 Task: Add a dependency to the task Upgrade software to the latest version to resolve security vulnerabilities , the existing task  Develop a new customer relationship management (CRM) system in the project AgileAura
Action: Mouse moved to (622, 474)
Screenshot: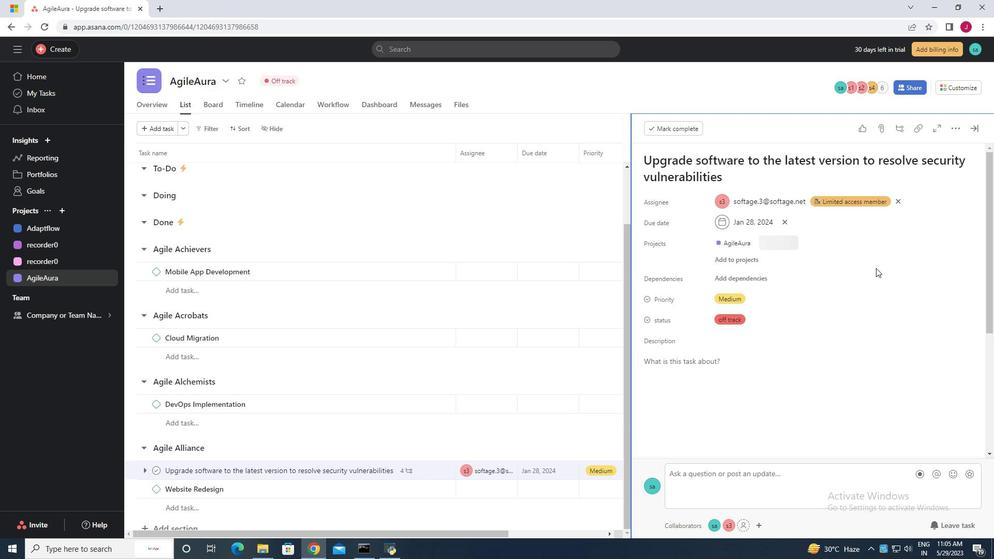 
Action: Mouse pressed left at (622, 474)
Screenshot: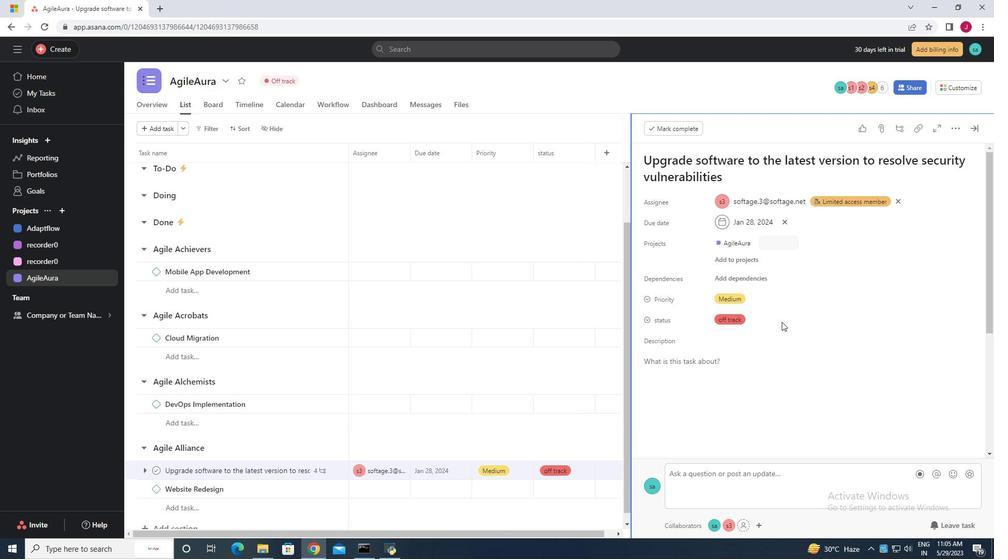 
Action: Mouse moved to (536, 304)
Screenshot: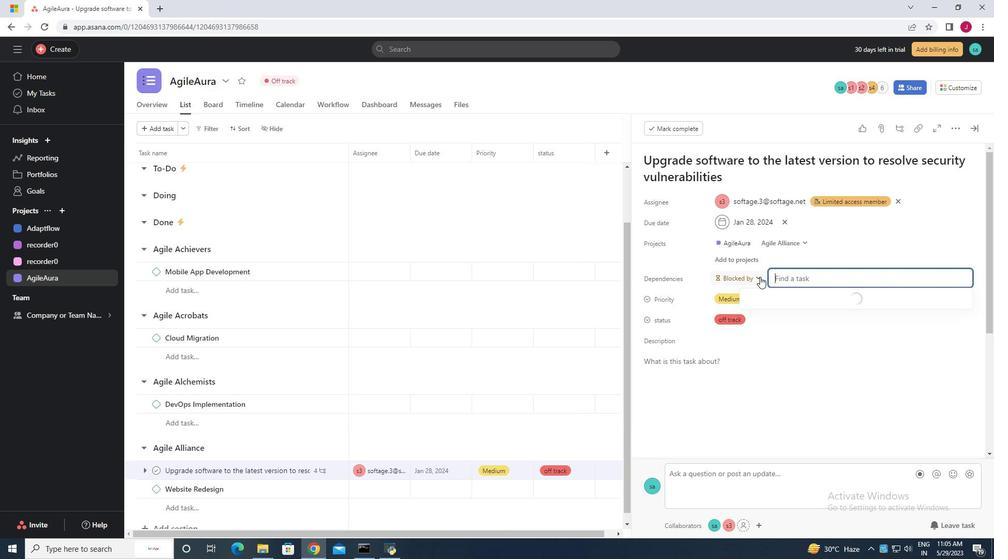 
Action: Mouse pressed left at (536, 304)
Screenshot: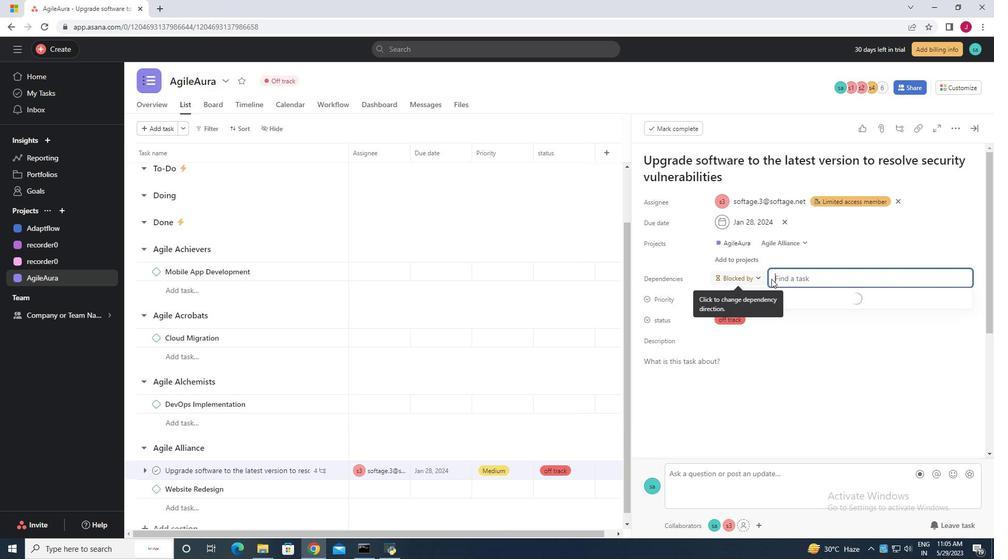 
Action: Mouse moved to (434, 476)
Screenshot: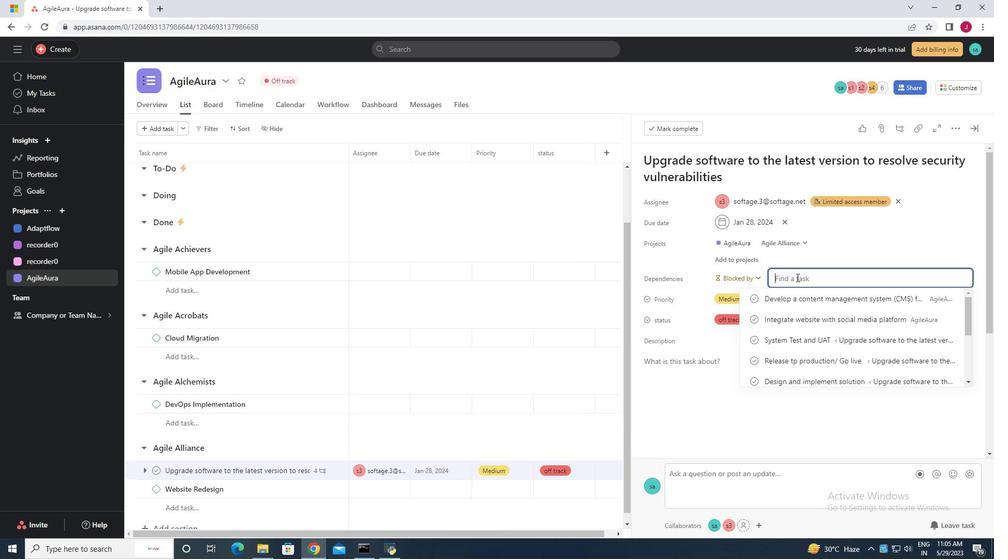 
Action: Mouse pressed left at (434, 476)
Screenshot: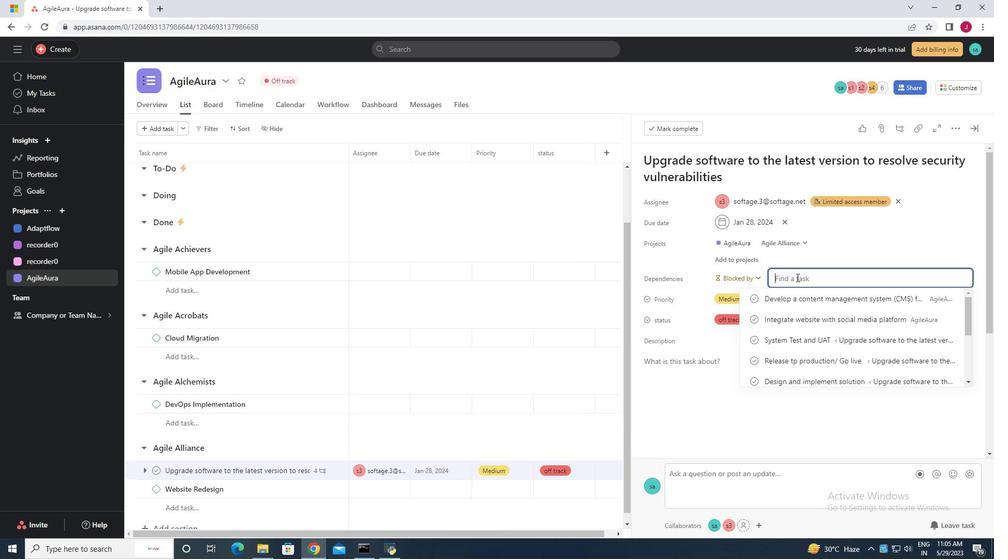 
Action: Mouse moved to (756, 279)
Screenshot: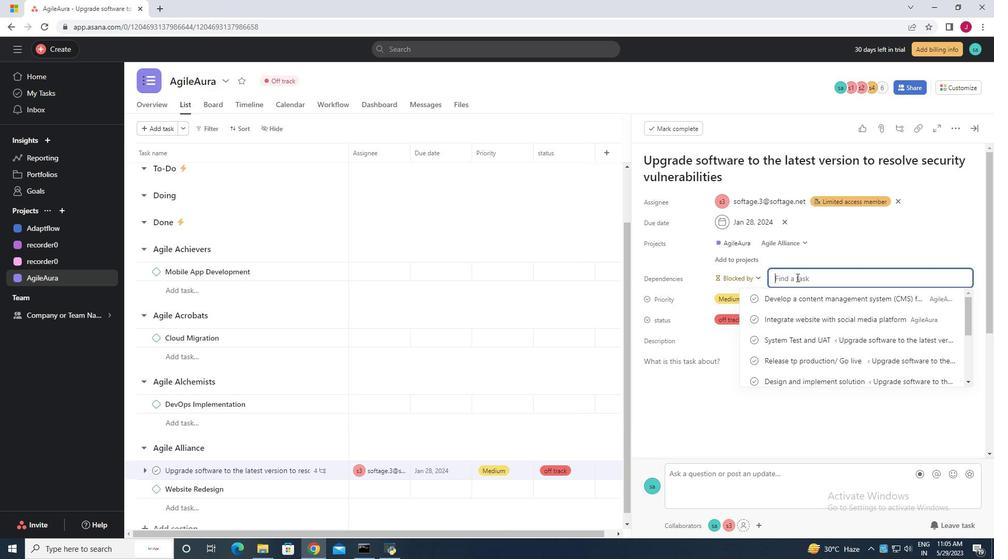 
Action: Mouse pressed left at (756, 279)
Screenshot: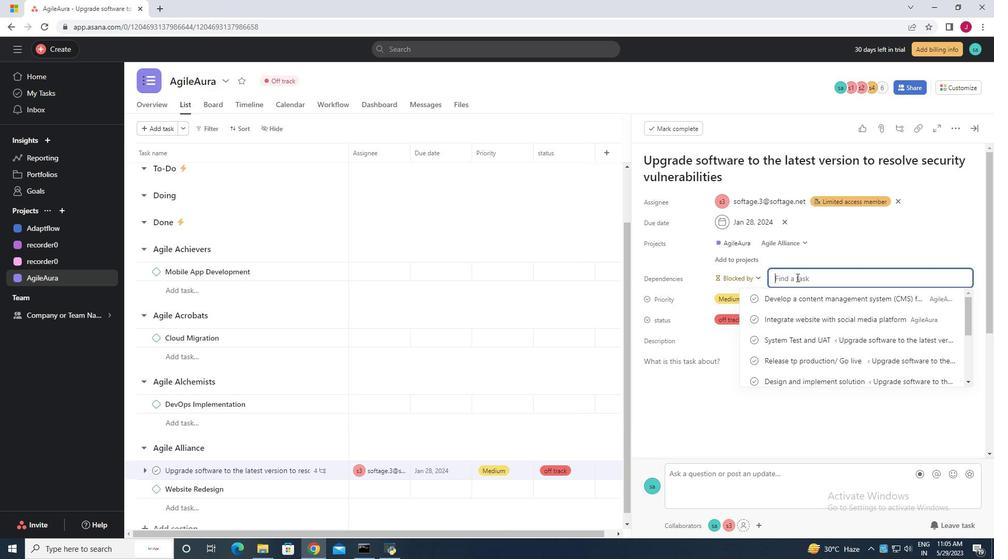 
Action: Mouse moved to (807, 366)
Screenshot: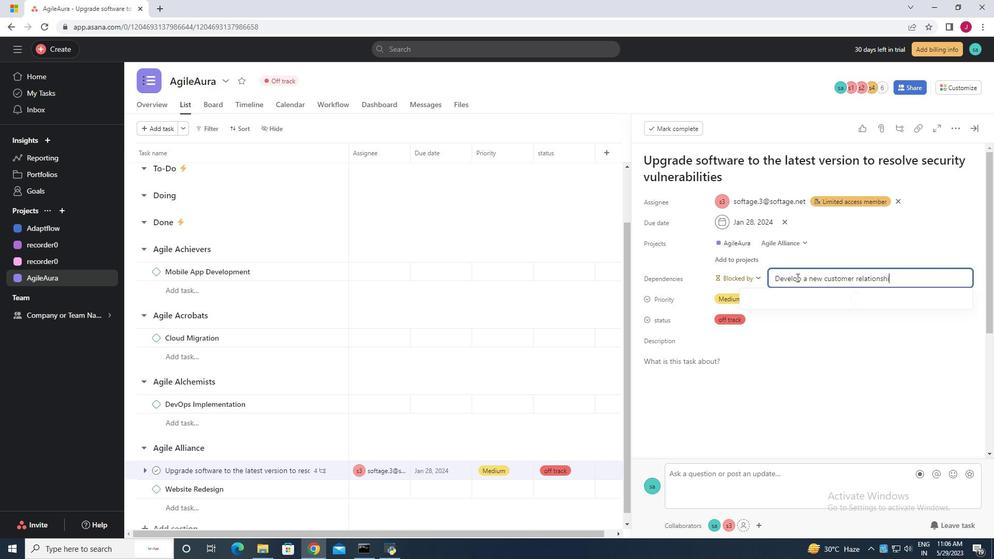
Action: Mouse scrolled (807, 365) with delta (0, 0)
Screenshot: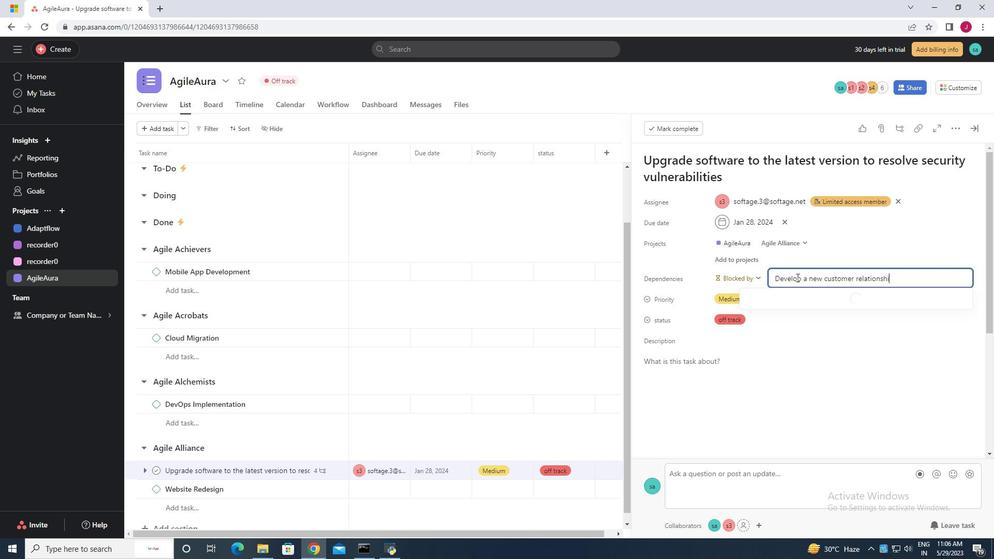 
Action: Mouse scrolled (807, 365) with delta (0, 0)
Screenshot: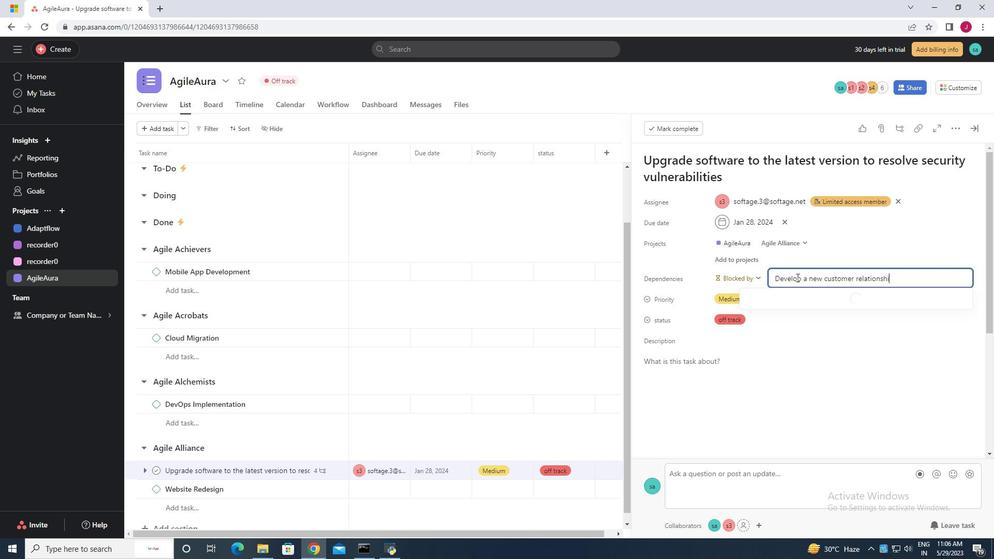 
Action: Mouse scrolled (807, 365) with delta (0, 0)
Screenshot: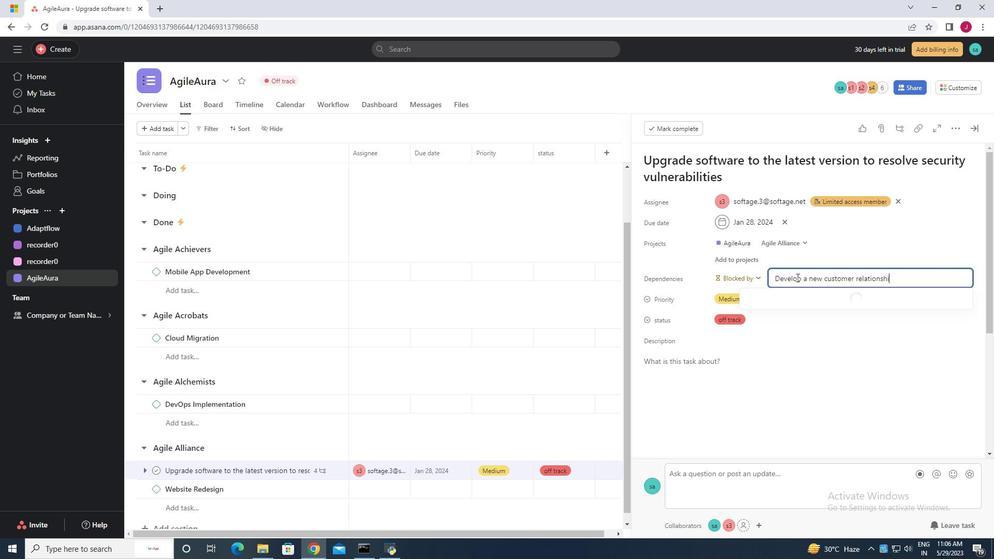 
Action: Mouse moved to (804, 355)
Screenshot: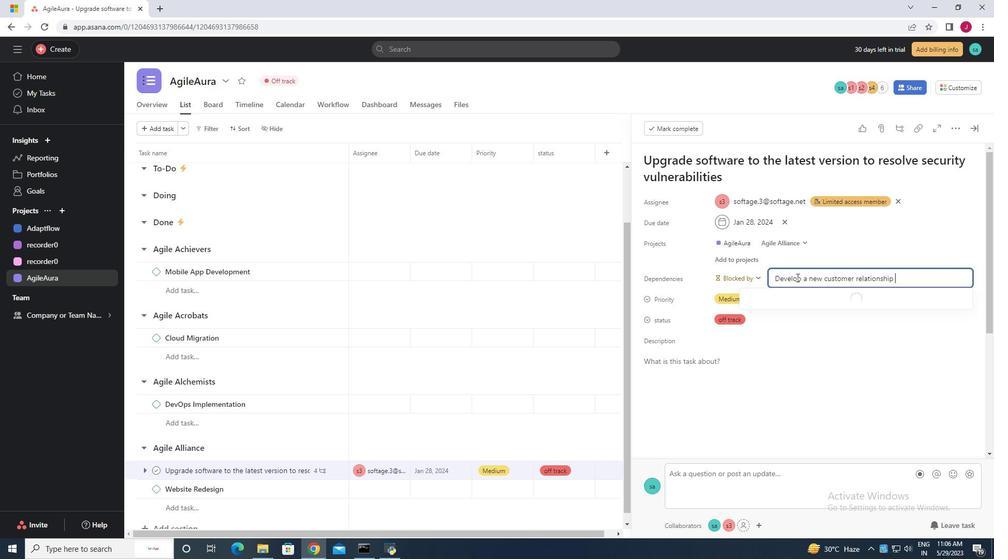 
Action: Mouse scrolled (804, 355) with delta (0, 0)
Screenshot: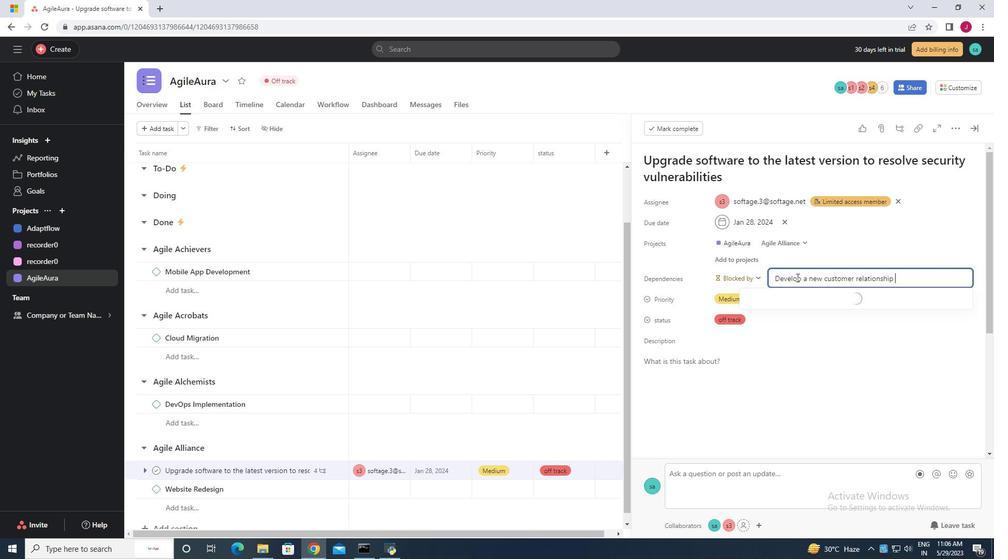 
Action: Mouse scrolled (804, 355) with delta (0, 0)
Screenshot: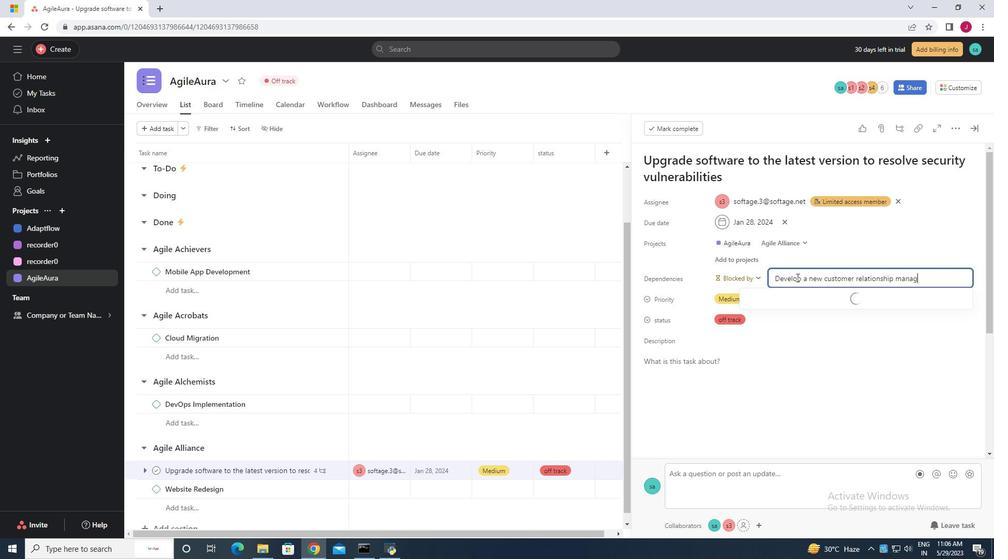 
Action: Mouse scrolled (804, 355) with delta (0, 0)
Screenshot: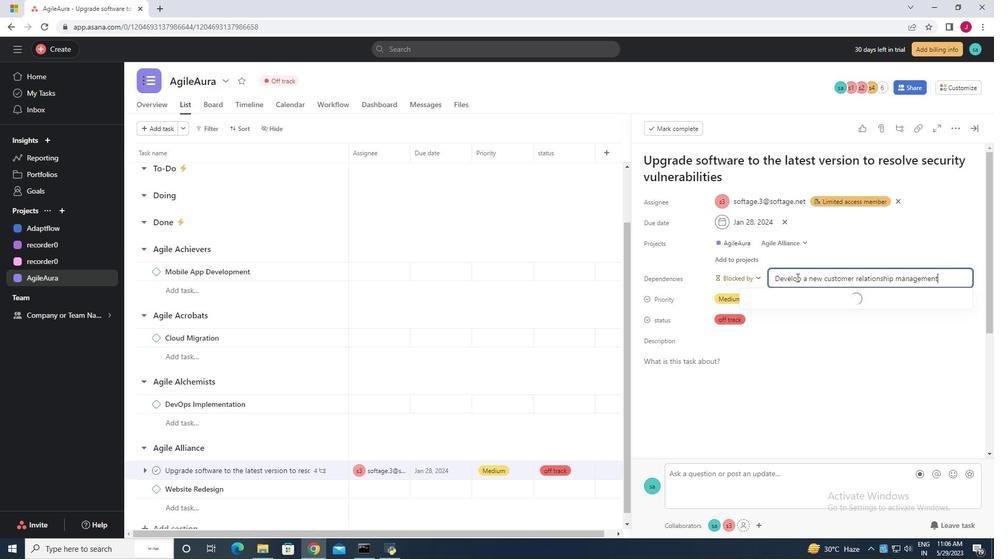 
Action: Mouse scrolled (804, 355) with delta (0, 0)
Screenshot: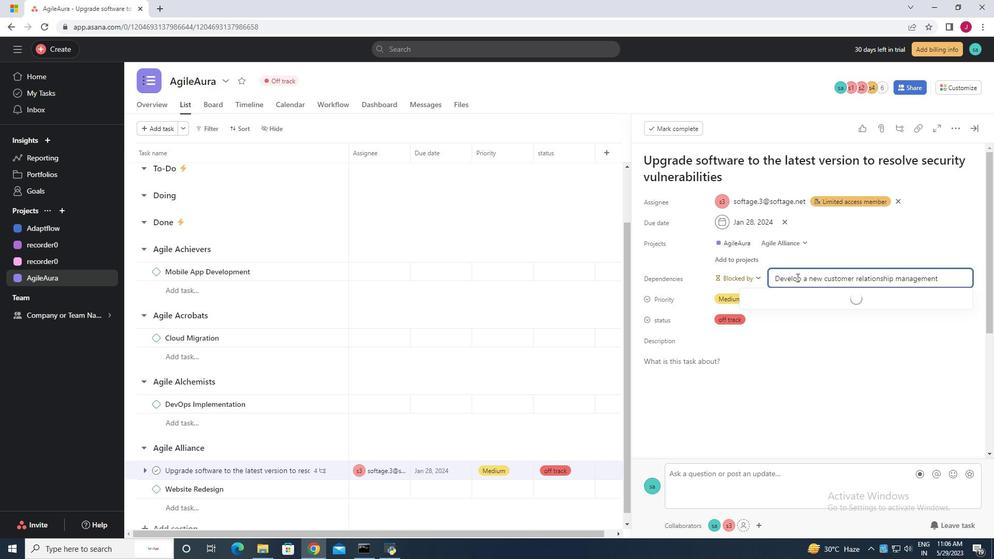 
Action: Mouse scrolled (804, 355) with delta (0, 0)
Screenshot: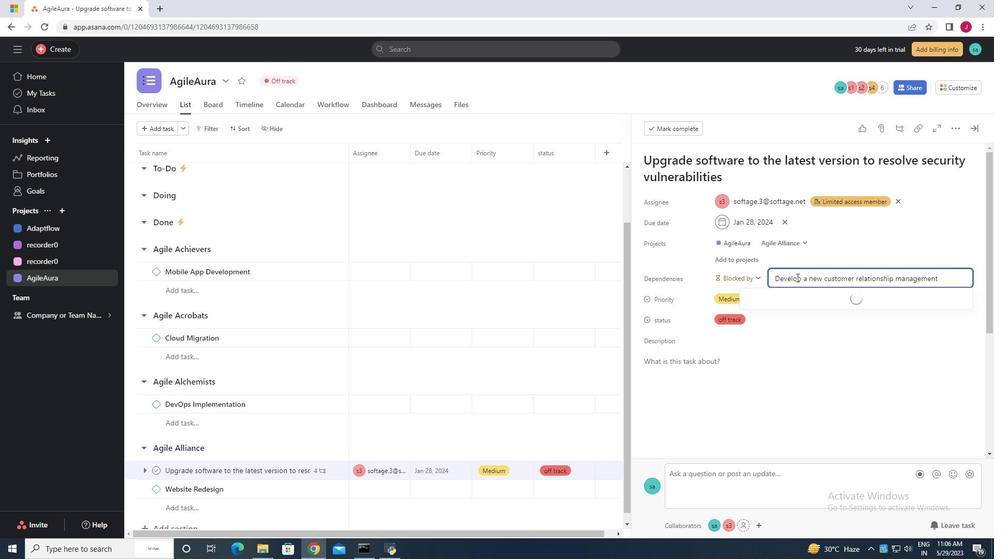 
Action: Mouse scrolled (804, 354) with delta (0, 0)
Screenshot: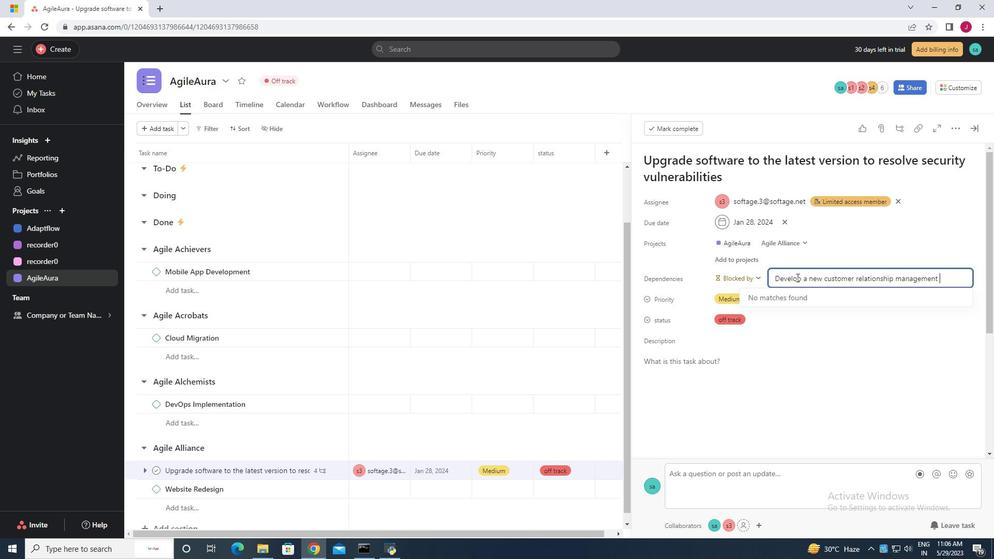 
Action: Mouse scrolled (804, 354) with delta (0, 0)
Screenshot: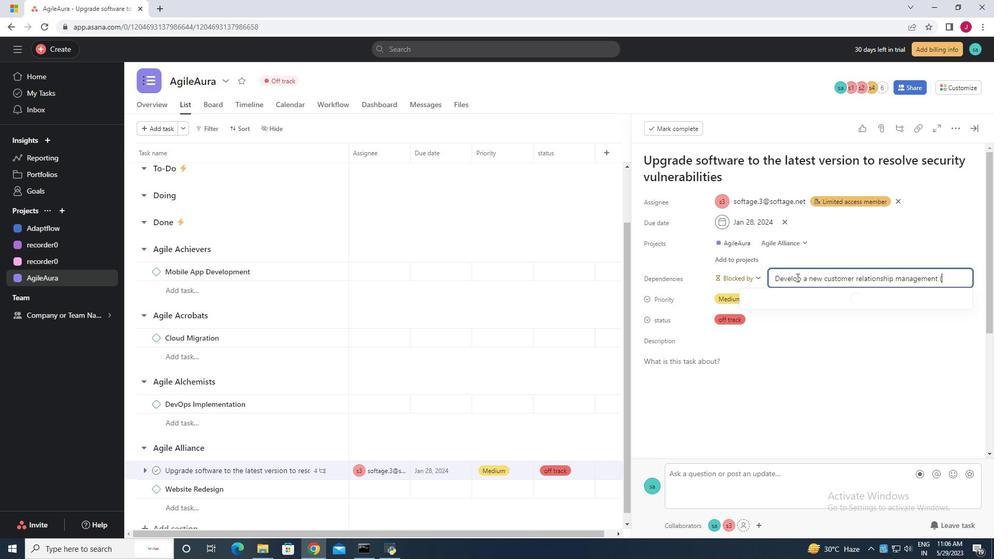 
Action: Mouse scrolled (804, 354) with delta (0, 0)
Screenshot: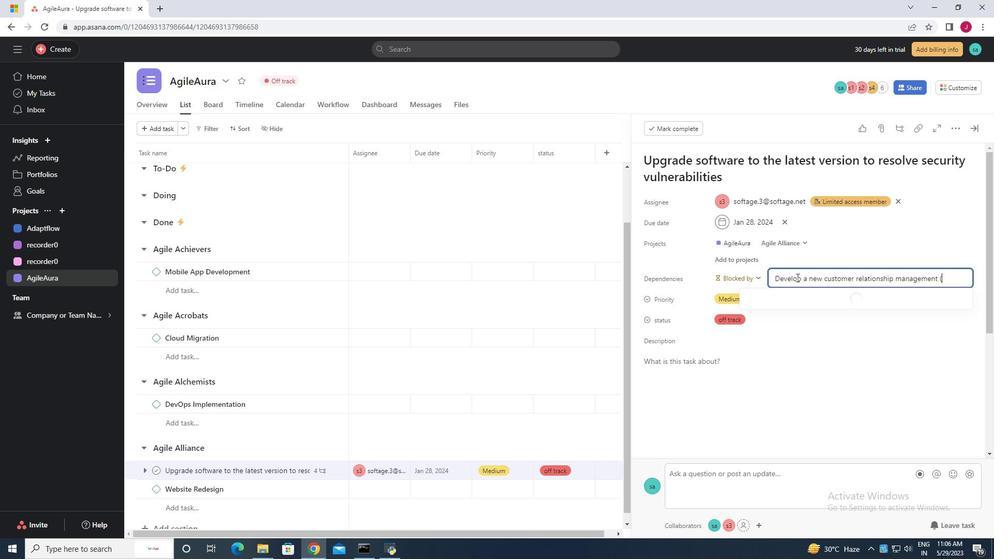 
Action: Mouse scrolled (804, 354) with delta (0, 0)
Screenshot: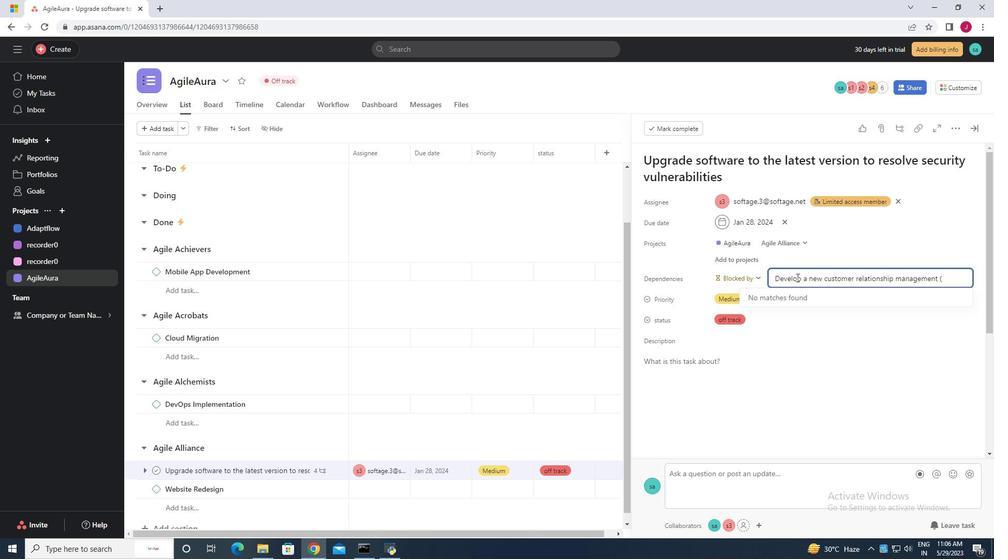 
Action: Mouse scrolled (804, 354) with delta (0, 0)
Screenshot: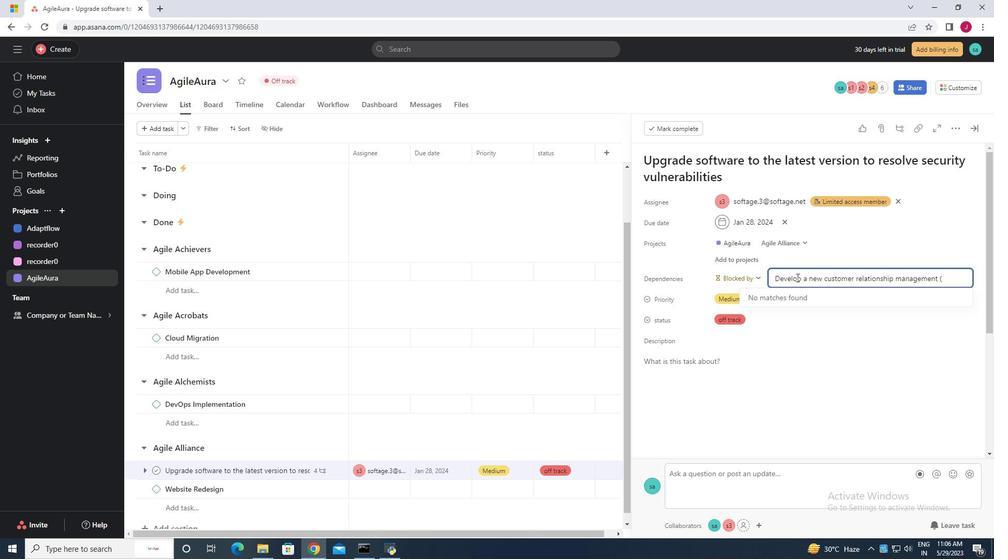 
Action: Mouse scrolled (804, 354) with delta (0, 0)
Screenshot: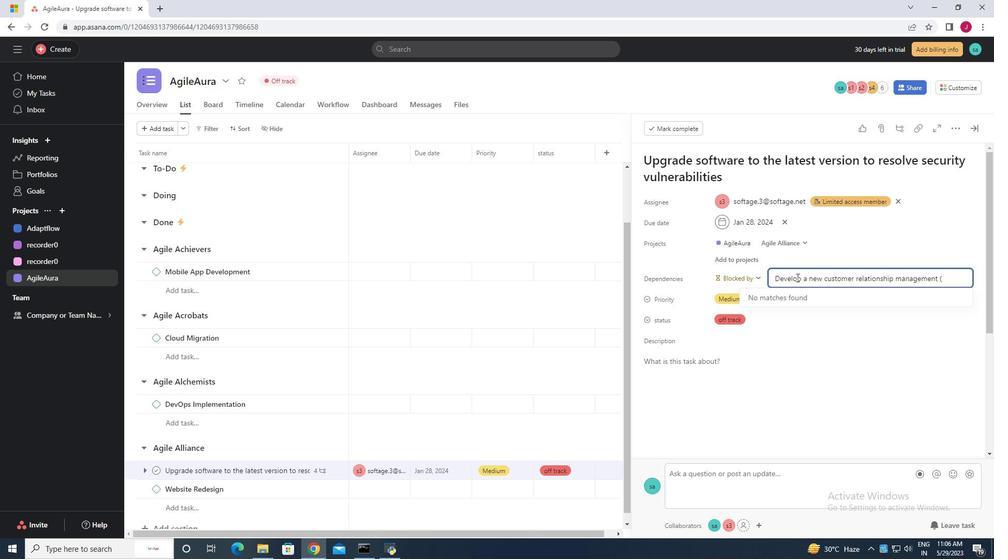 
Action: Mouse scrolled (804, 355) with delta (0, 0)
Screenshot: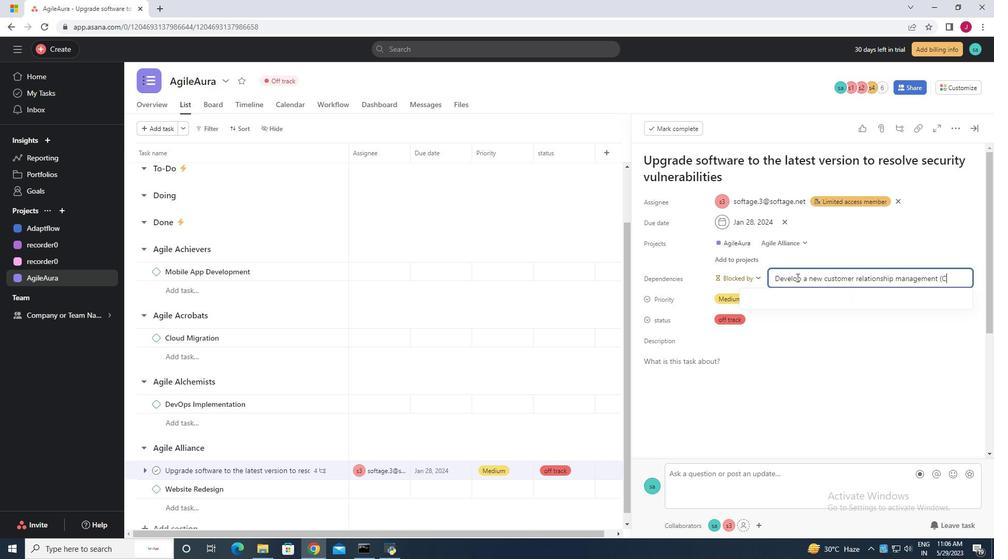 
Action: Mouse scrolled (804, 355) with delta (0, 0)
Screenshot: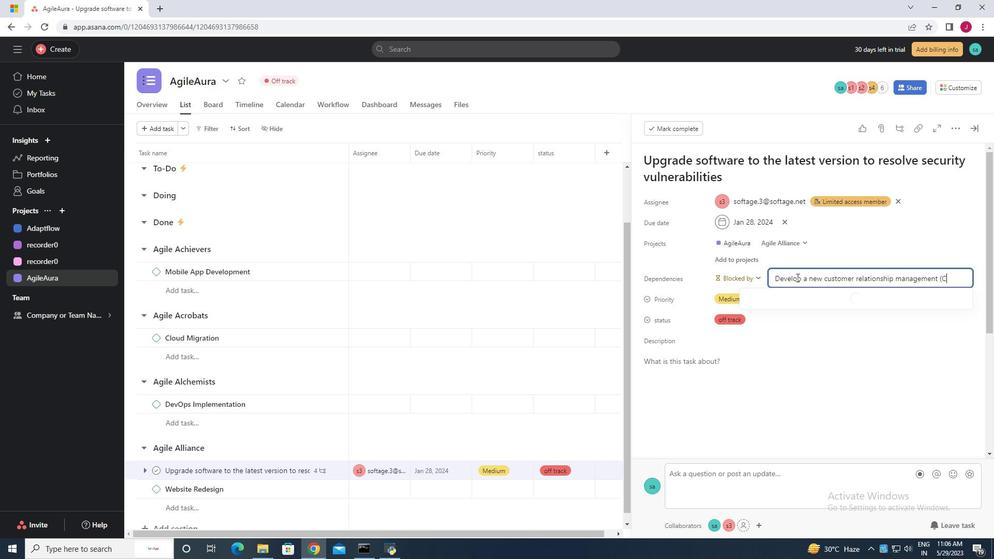 
Action: Mouse scrolled (804, 355) with delta (0, 0)
Screenshot: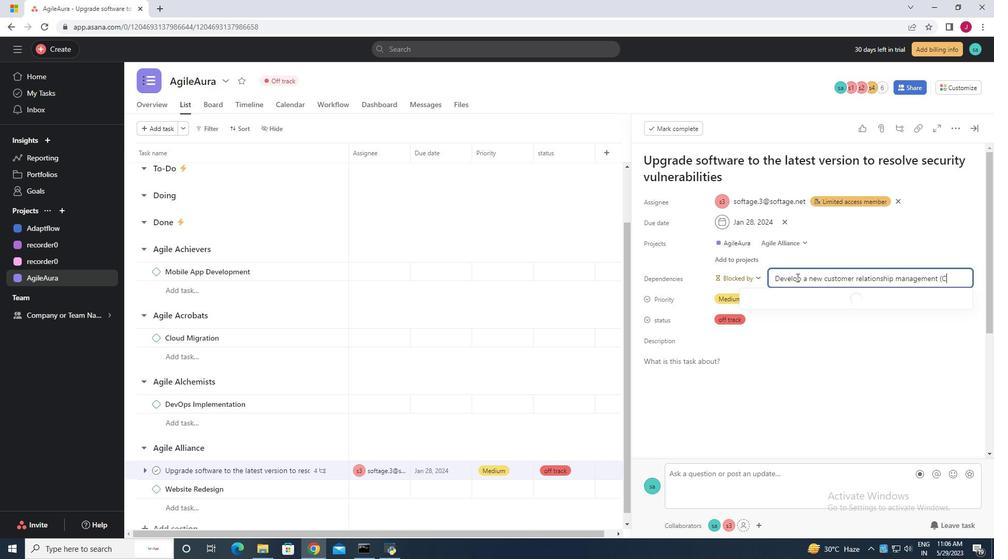 
Action: Mouse scrolled (804, 355) with delta (0, 0)
Screenshot: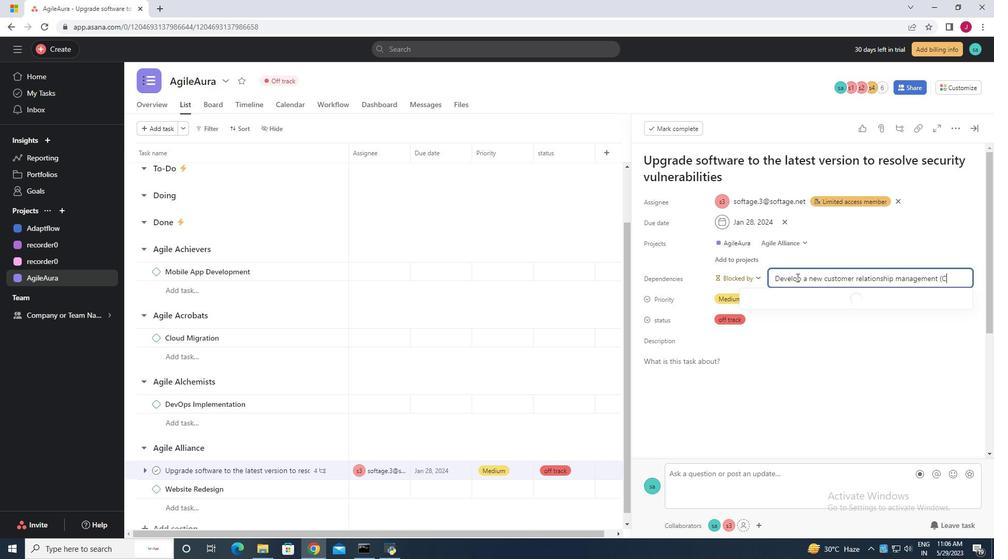 
Action: Mouse scrolled (804, 355) with delta (0, 0)
Screenshot: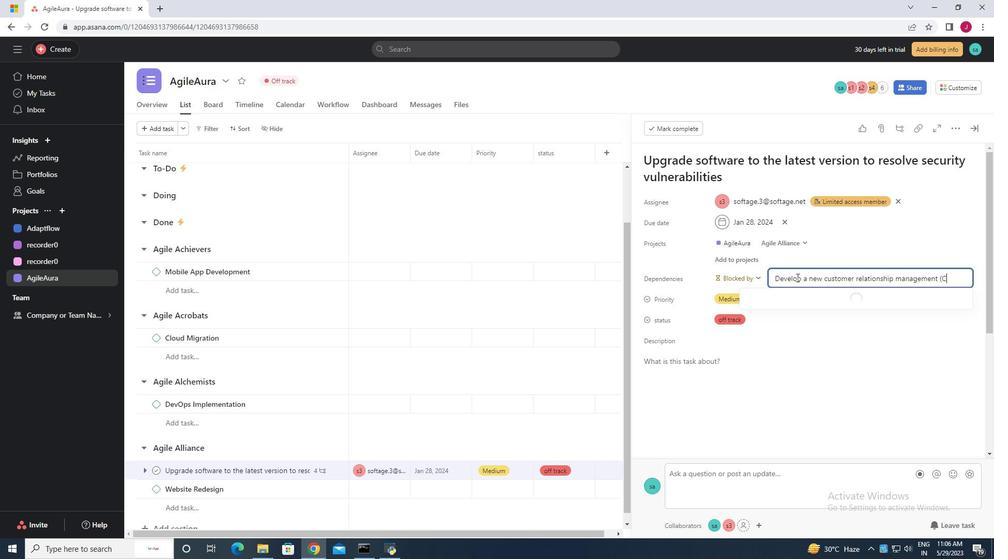
Action: Mouse scrolled (804, 355) with delta (0, 0)
Screenshot: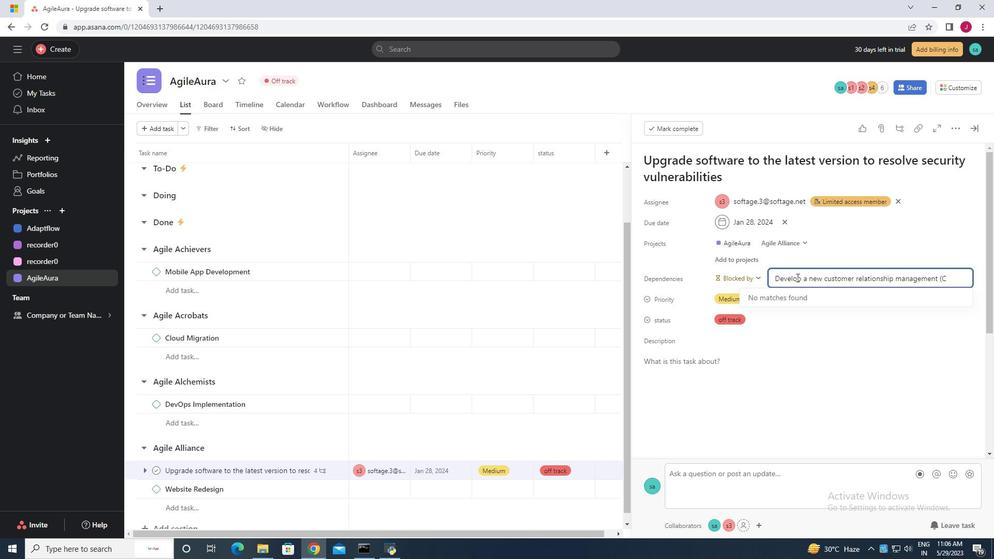 
Action: Mouse scrolled (804, 355) with delta (0, 0)
Screenshot: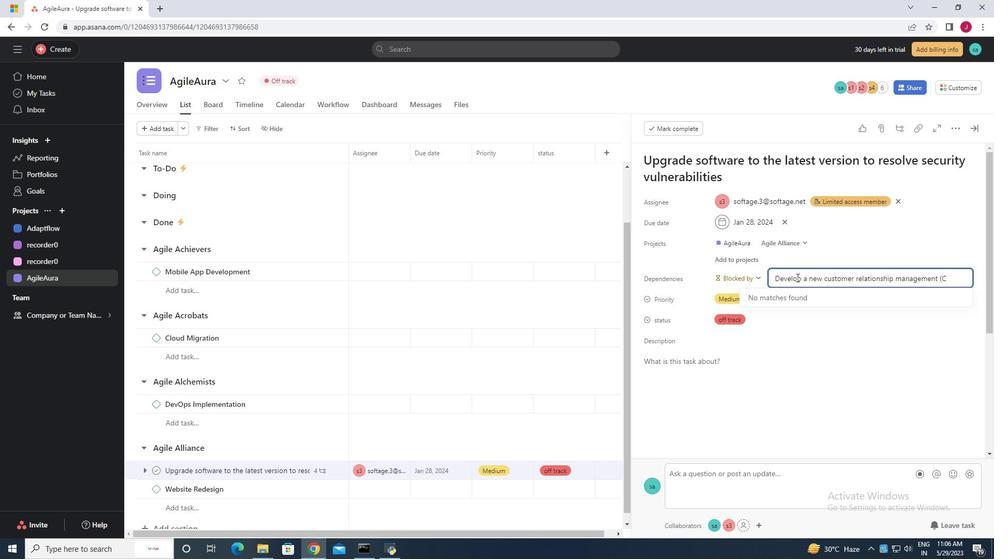 
Action: Mouse scrolled (804, 355) with delta (0, 0)
Screenshot: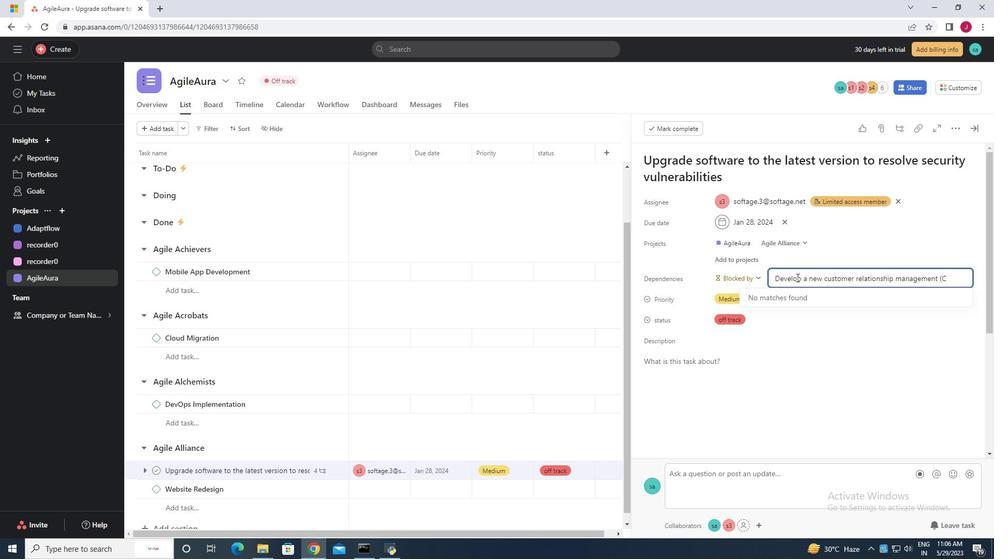 
Action: Mouse scrolled (804, 355) with delta (0, 0)
Screenshot: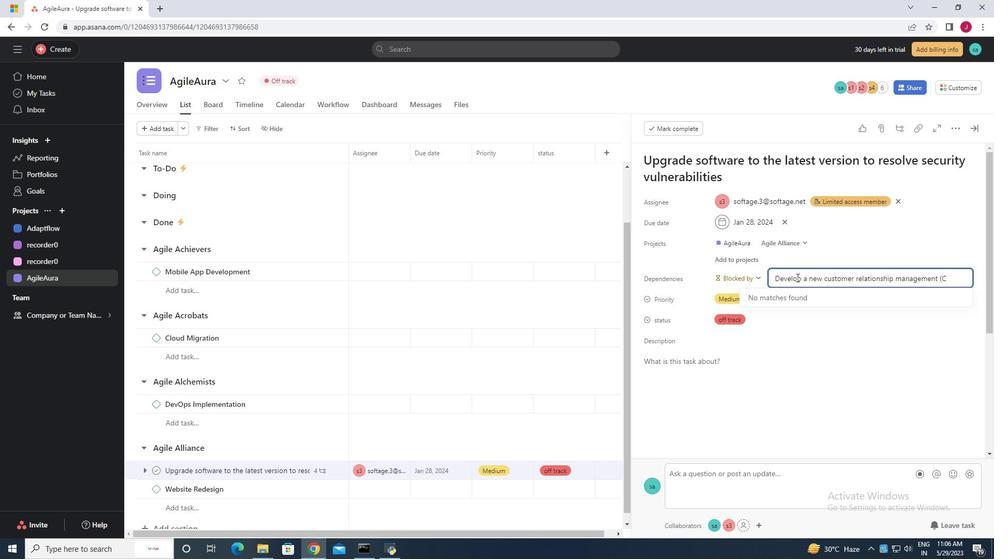 
Action: Mouse moved to (839, 330)
Screenshot: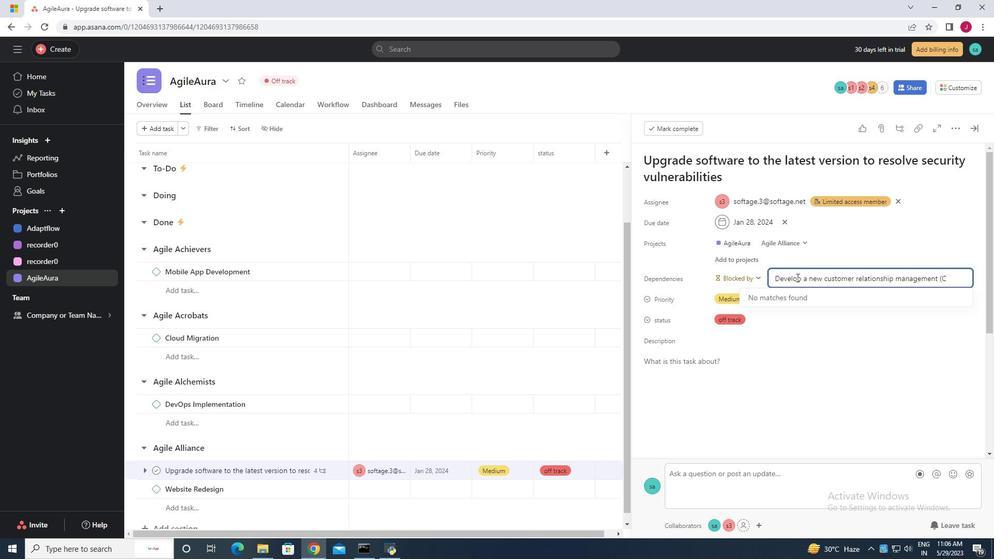
Action: Mouse scrolled (839, 331) with delta (0, 0)
Screenshot: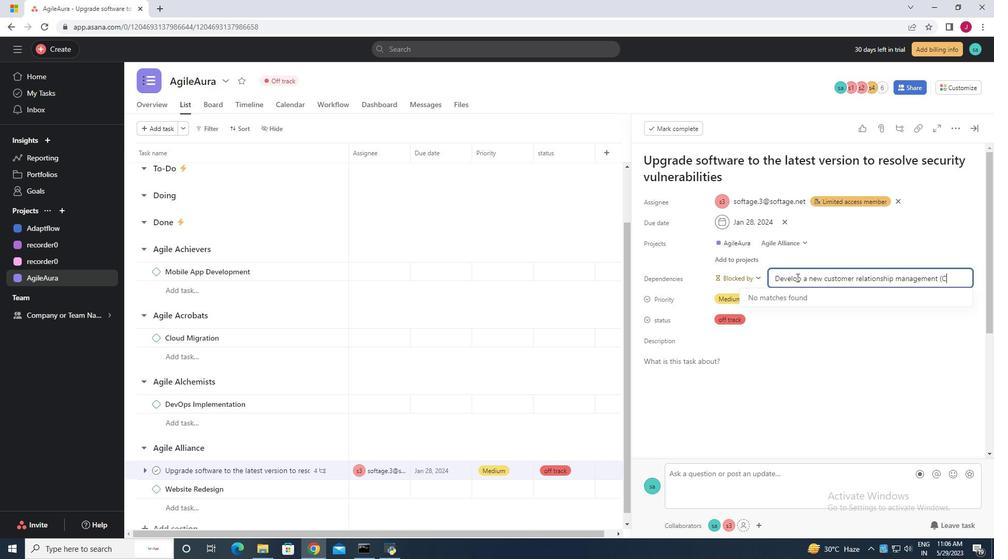 
Action: Mouse moved to (569, 220)
Screenshot: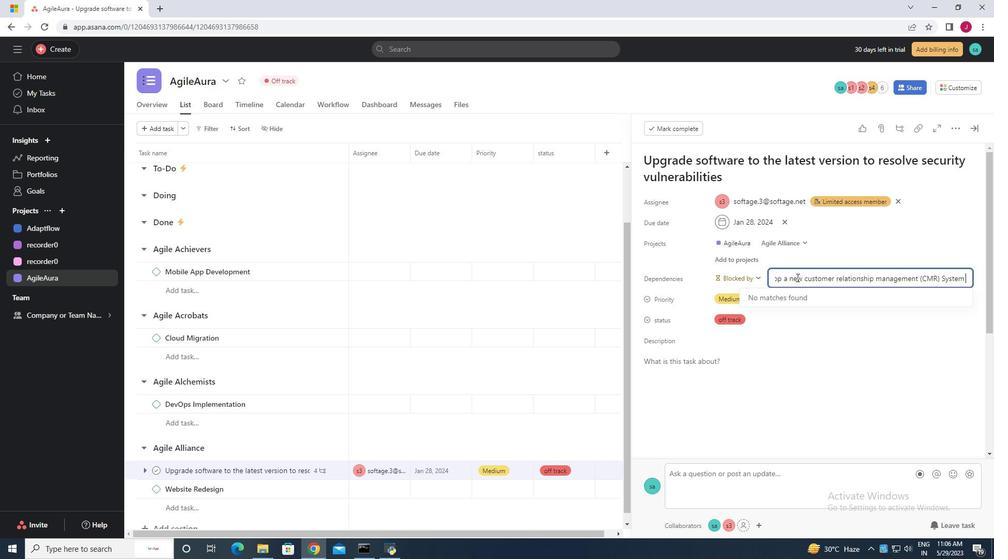 
Action: Mouse pressed left at (569, 220)
Screenshot: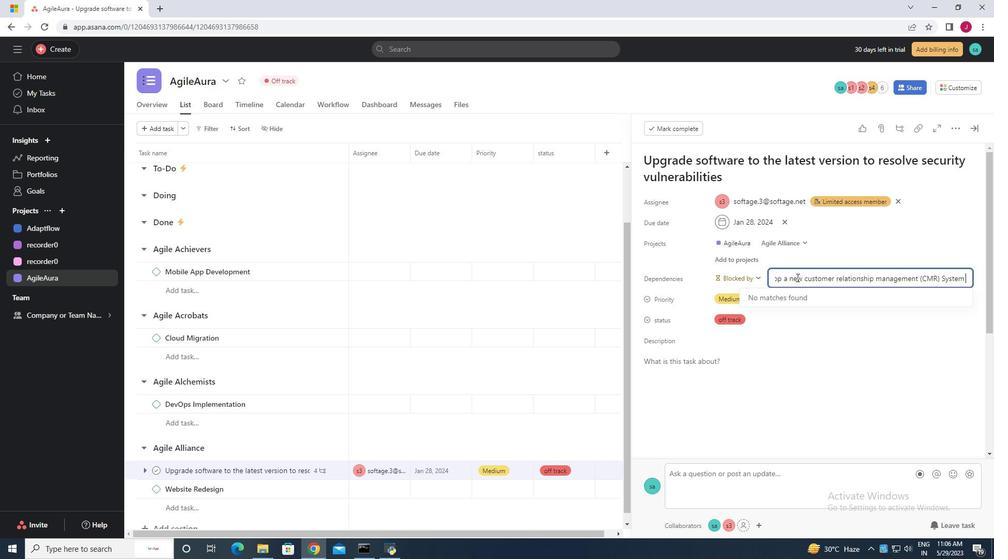 
Action: Mouse moved to (327, 402)
Screenshot: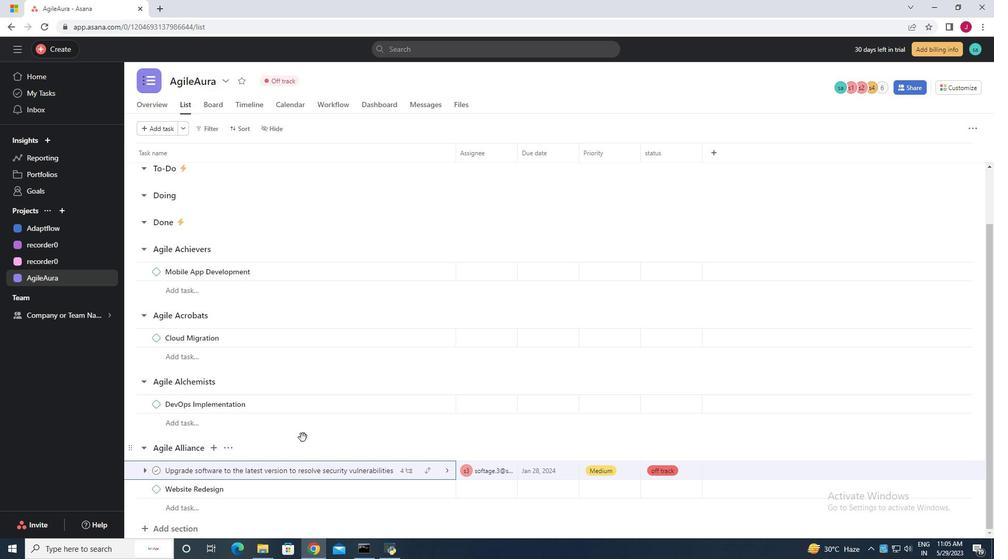 
Action: Mouse scrolled (327, 401) with delta (0, 0)
Screenshot: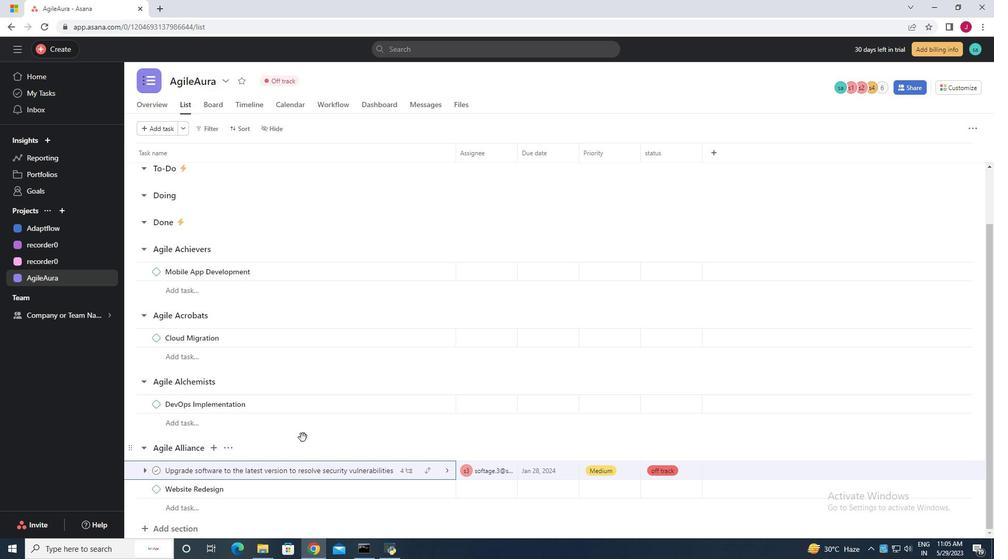 
Action: Mouse moved to (327, 401)
Screenshot: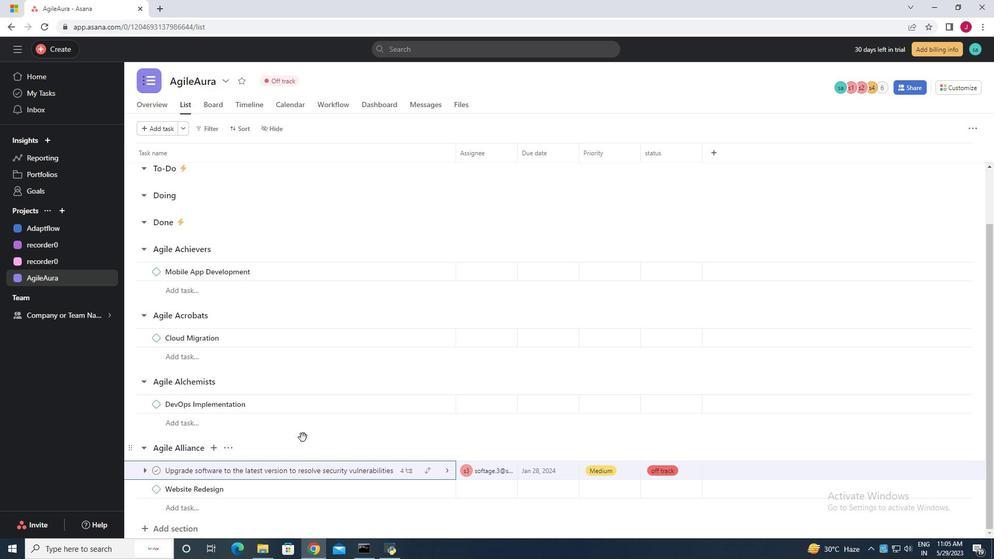 
Action: Mouse scrolled (327, 400) with delta (0, 0)
Screenshot: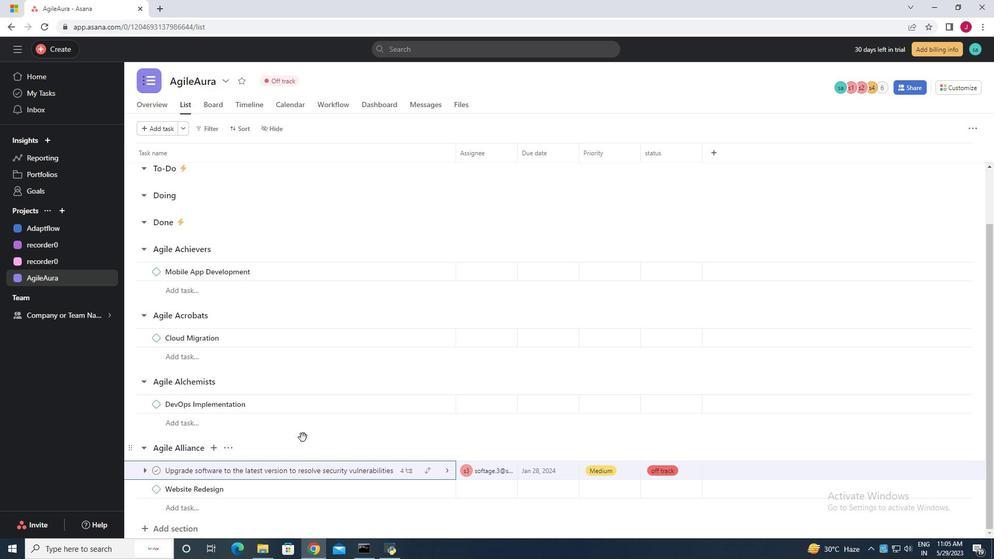 
Action: Mouse scrolled (327, 400) with delta (0, 0)
Screenshot: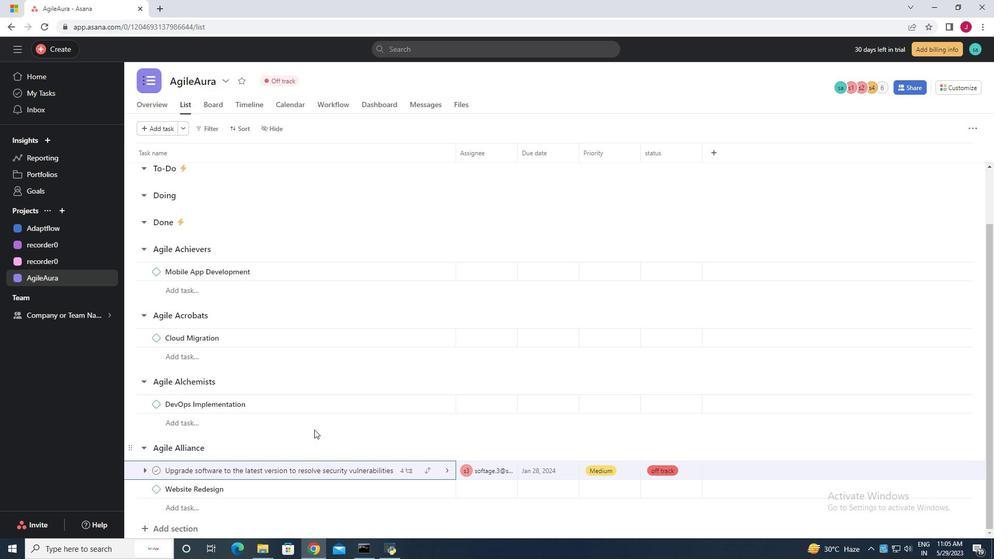 
Action: Mouse scrolled (327, 400) with delta (0, 0)
Screenshot: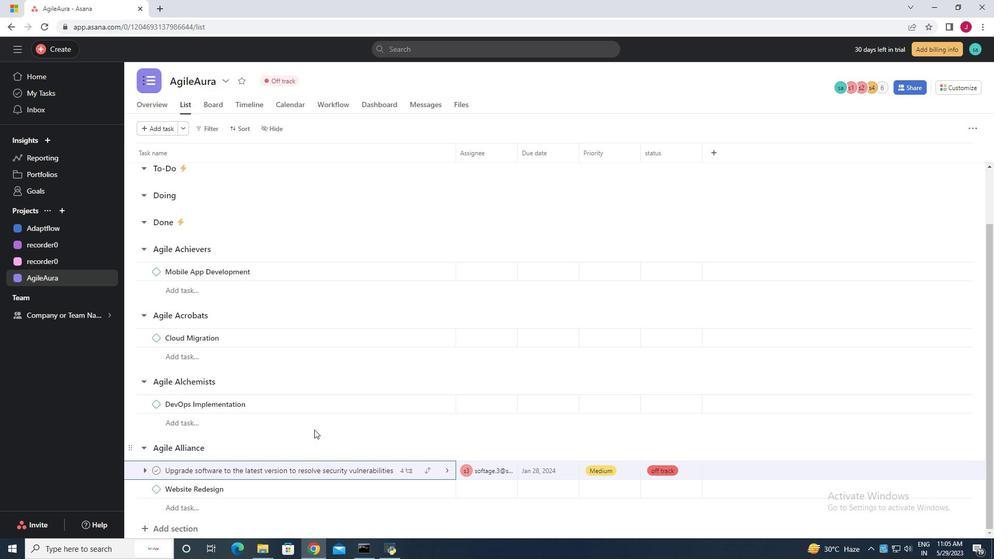 
Action: Mouse moved to (327, 400)
Screenshot: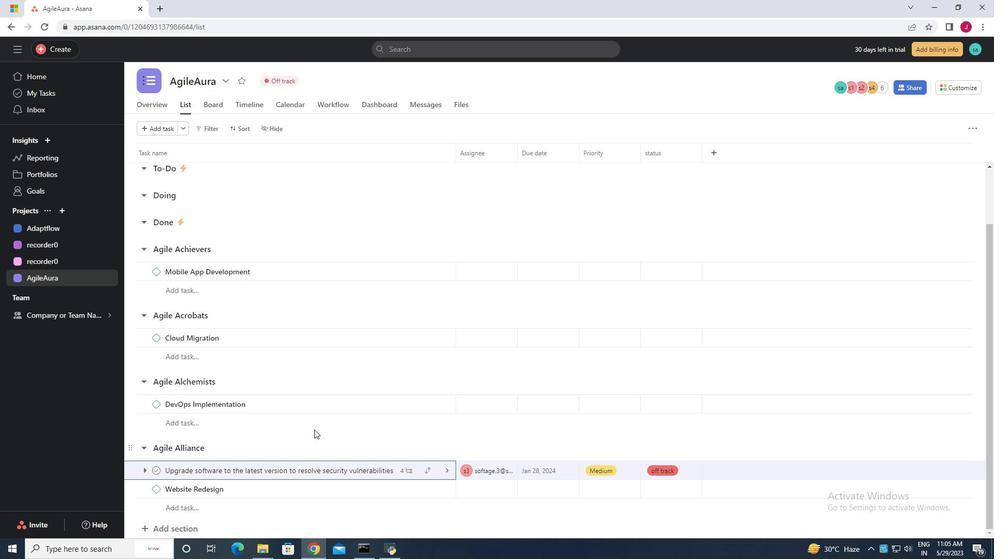
Action: Mouse scrolled (327, 400) with delta (0, 0)
Screenshot: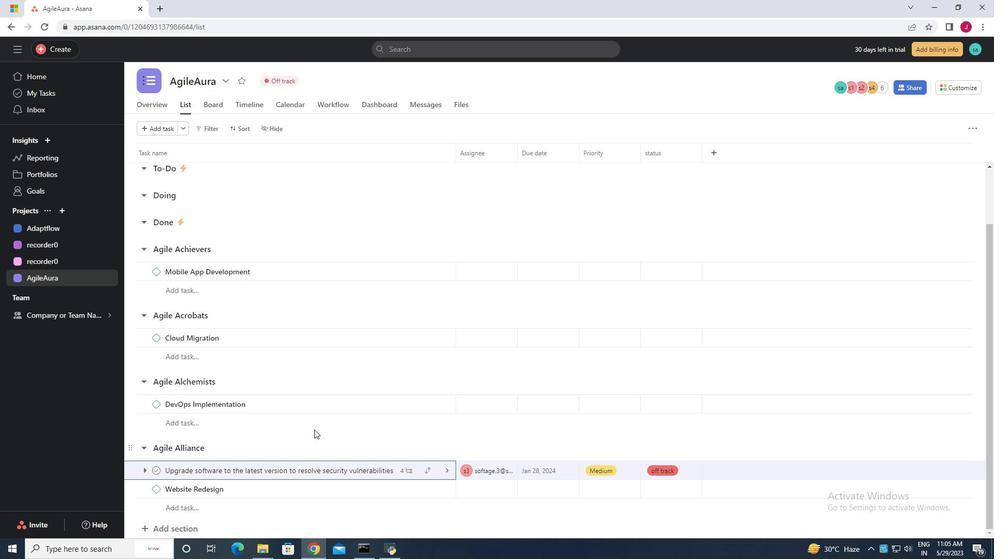 
Action: Mouse moved to (435, 472)
Screenshot: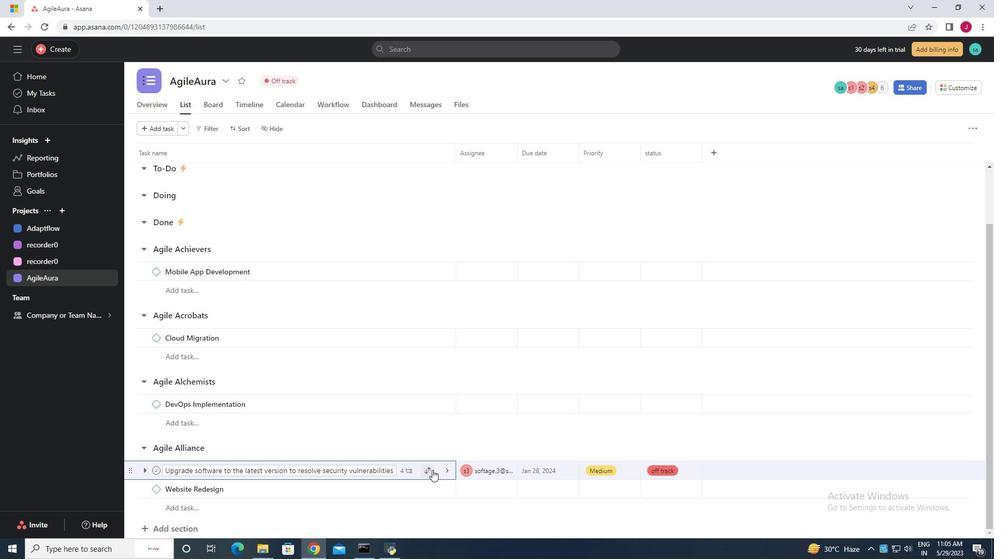 
Action: Mouse pressed left at (435, 472)
Screenshot: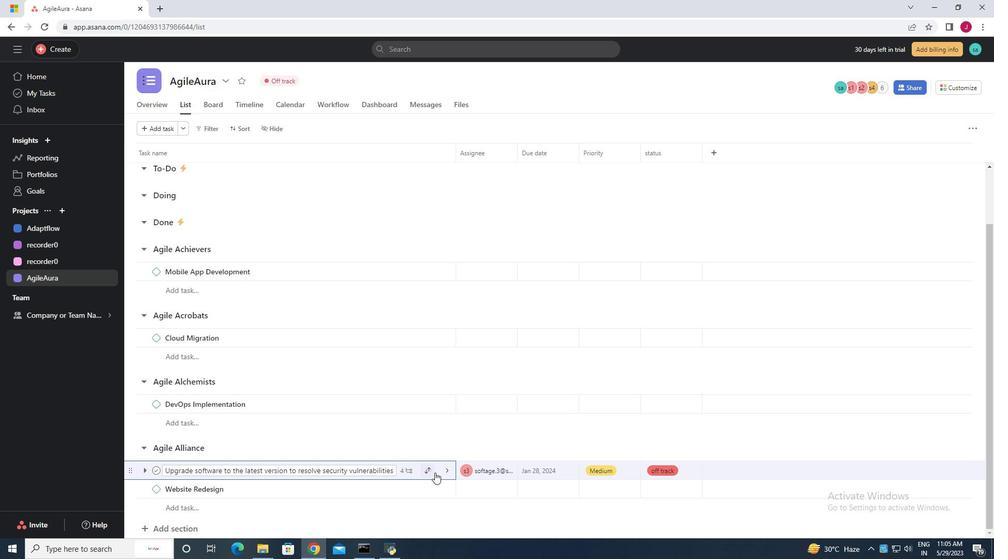 
Action: Mouse moved to (760, 277)
Screenshot: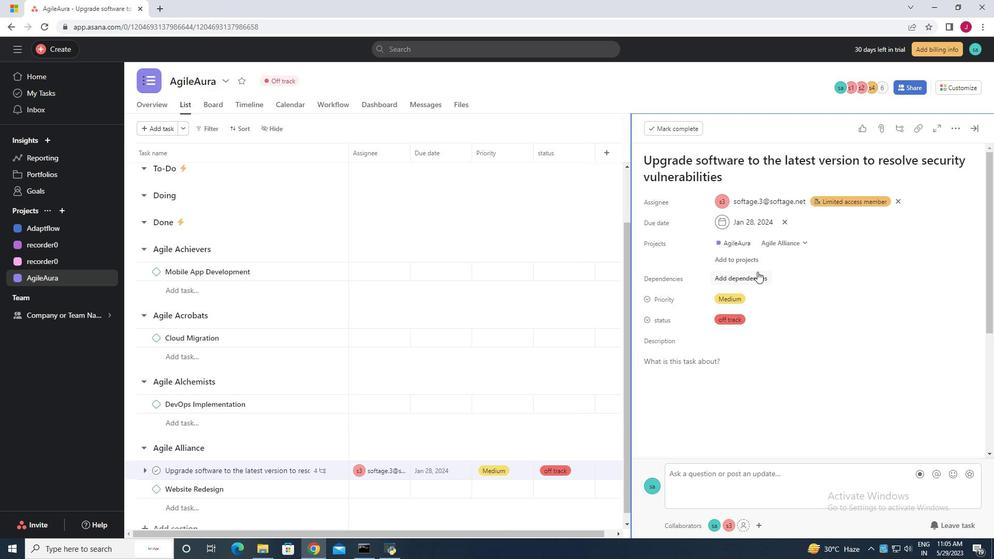 
Action: Mouse pressed left at (760, 277)
Screenshot: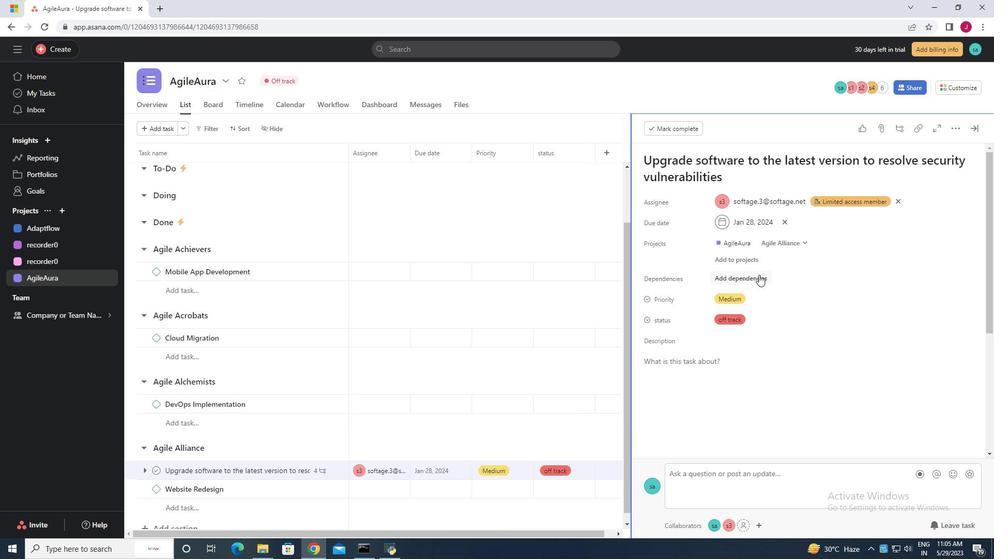 
Action: Mouse moved to (796, 277)
Screenshot: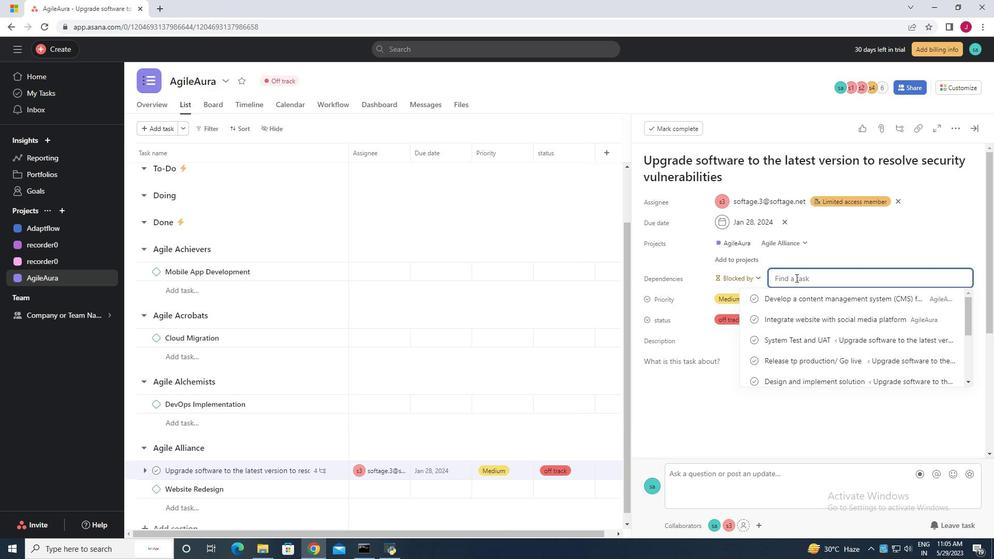 
Action: Key pressed <Key.caps_lock>D<Key.caps_lock>evelop<Key.space>a<Key.space>new<Key.space>customer<Key.space>relationship<Key.space>management<Key.space><Key.shift_r>(<Key.caps_lock>C<Key.caps_lock>mr<Key.backspace><Key.backspace><Key.caps_lock>MR<Key.shift_r><Key.shift_r><Key.shift_r><Key.shift_r><Key.shift_r><Key.shift_r><Key.shift_r><Key.shift_r><Key.shift_r><Key.shift_r>)<Key.space>S<Key.caps_lock>ystem<Key.space><Key.enter><Key.enter><Key.enter><Key.enter><Key.enter>
Screenshot: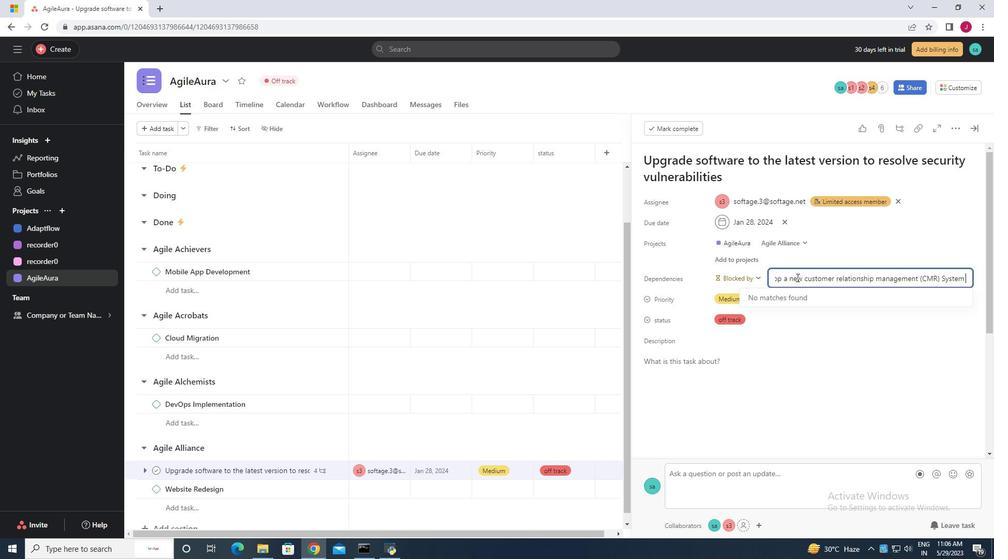
Action: Mouse moved to (862, 354)
Screenshot: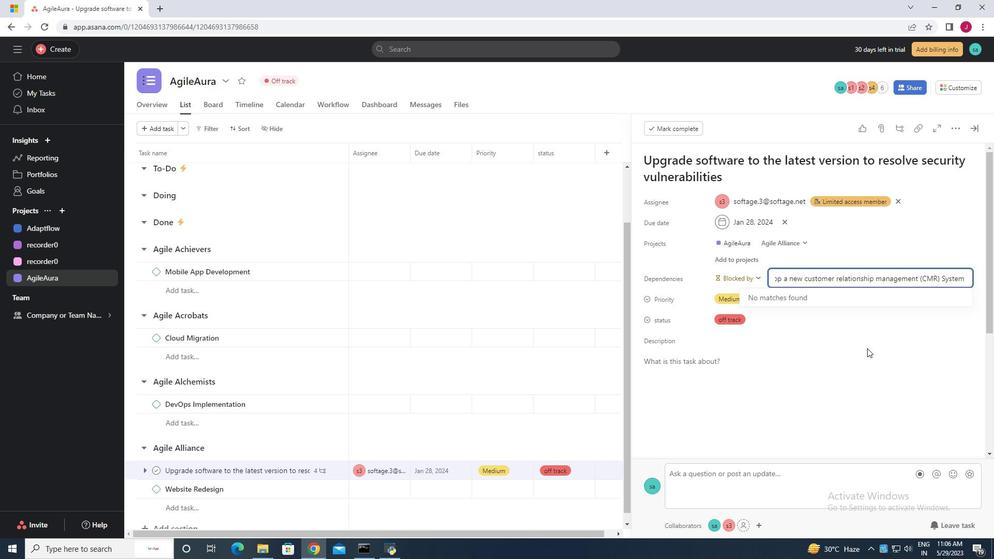 
Action: Mouse scrolled (862, 353) with delta (0, 0)
Screenshot: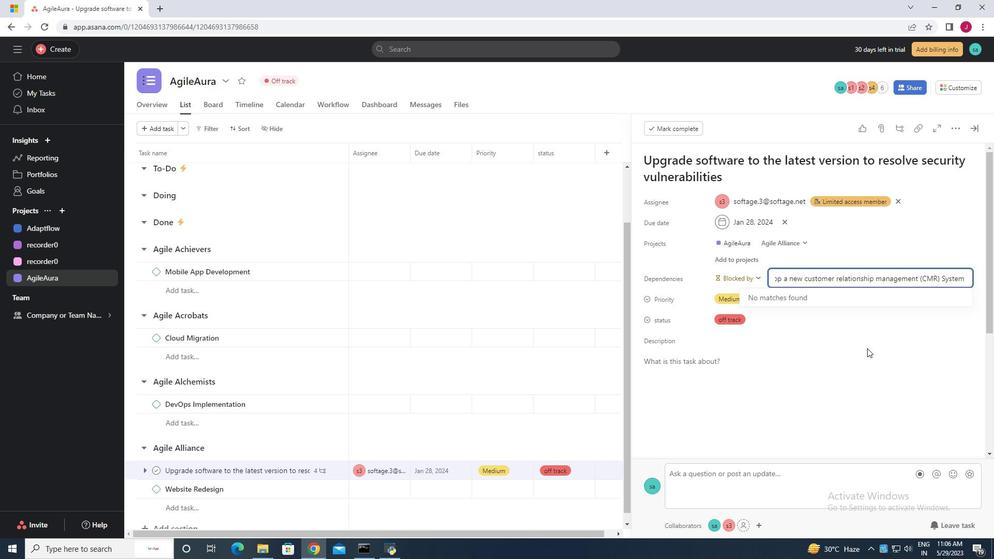 
Action: Mouse moved to (862, 354)
Screenshot: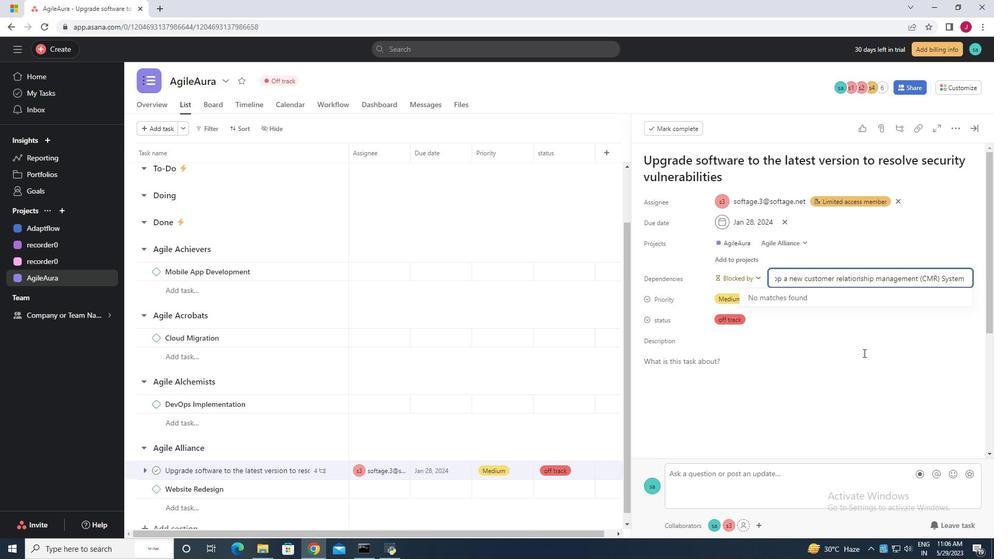 
Action: Mouse scrolled (862, 353) with delta (0, 0)
Screenshot: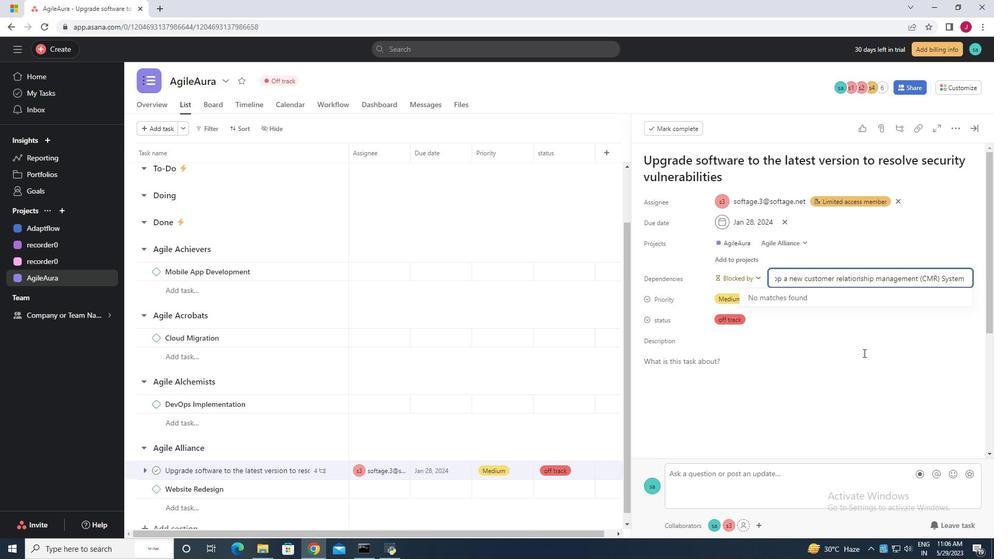 
Action: Mouse scrolled (862, 353) with delta (0, 0)
Screenshot: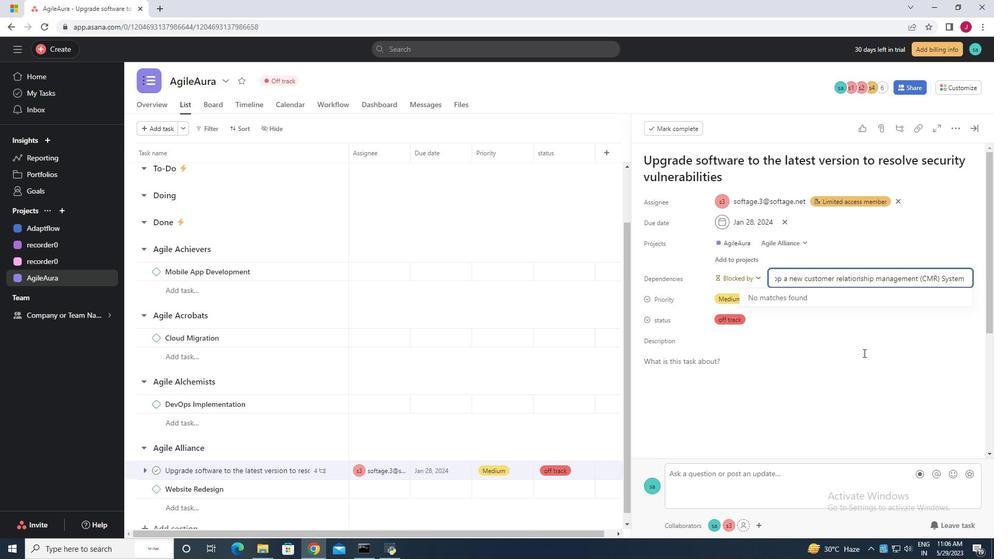 
Action: Mouse scrolled (862, 353) with delta (0, 0)
Screenshot: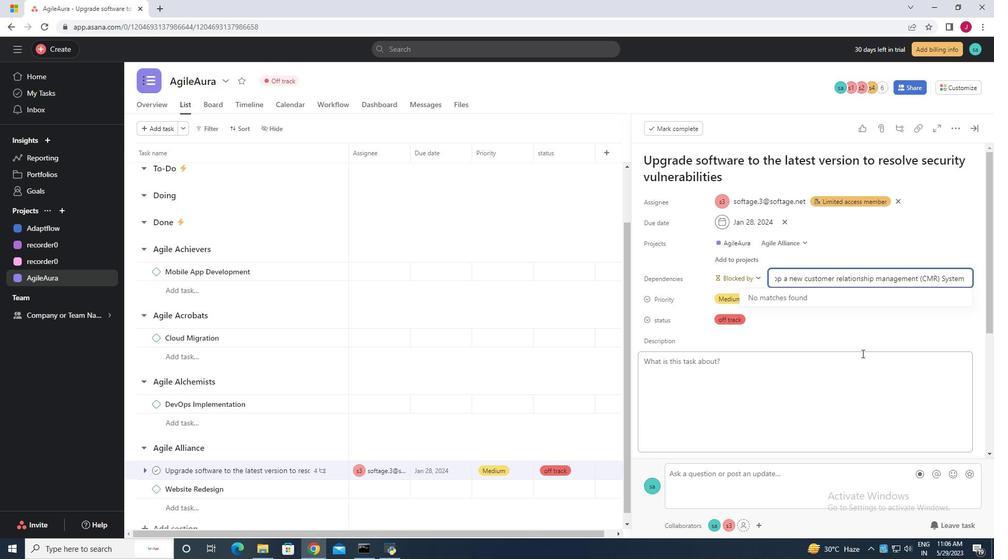 
Action: Mouse scrolled (862, 353) with delta (0, 0)
Screenshot: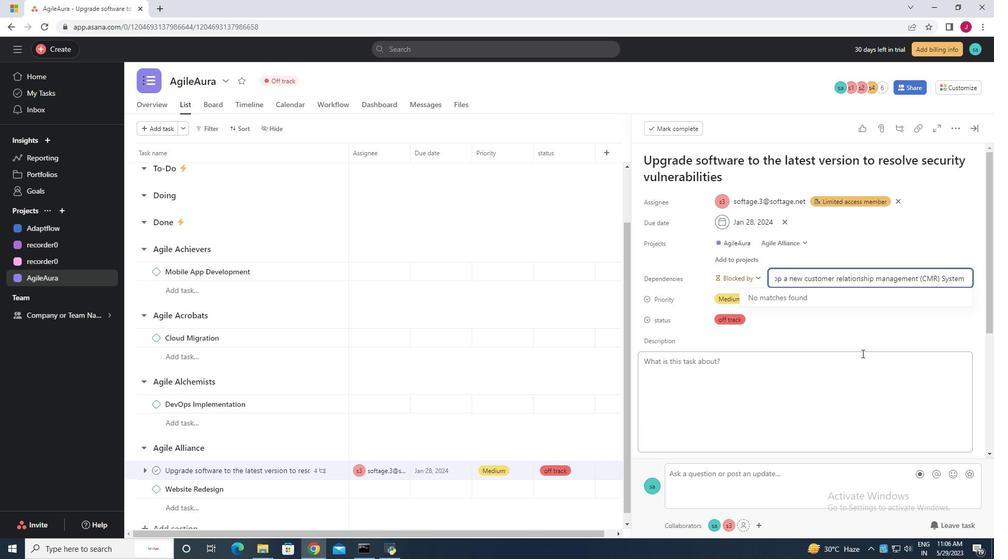 
Action: Mouse moved to (861, 354)
Screenshot: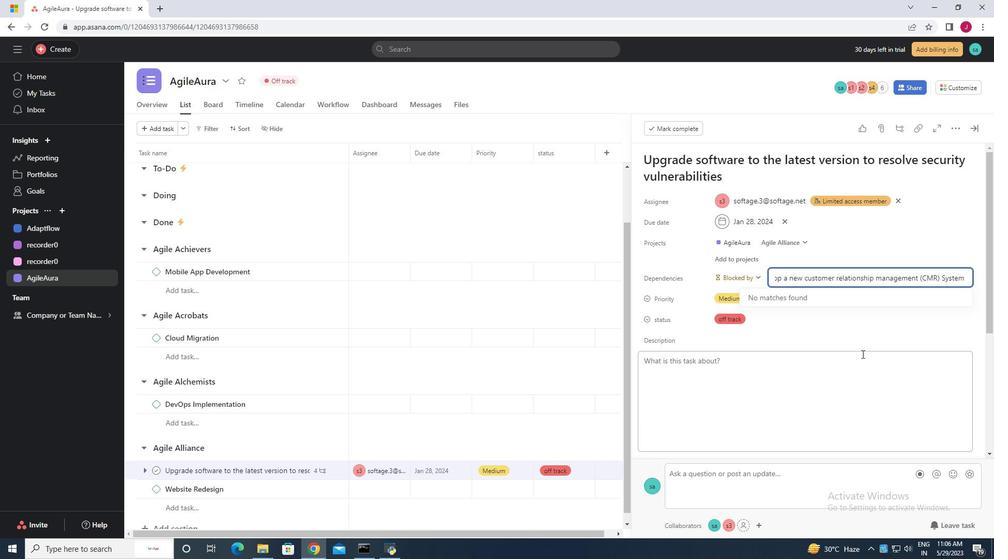 
Action: Mouse scrolled (861, 354) with delta (0, 0)
Screenshot: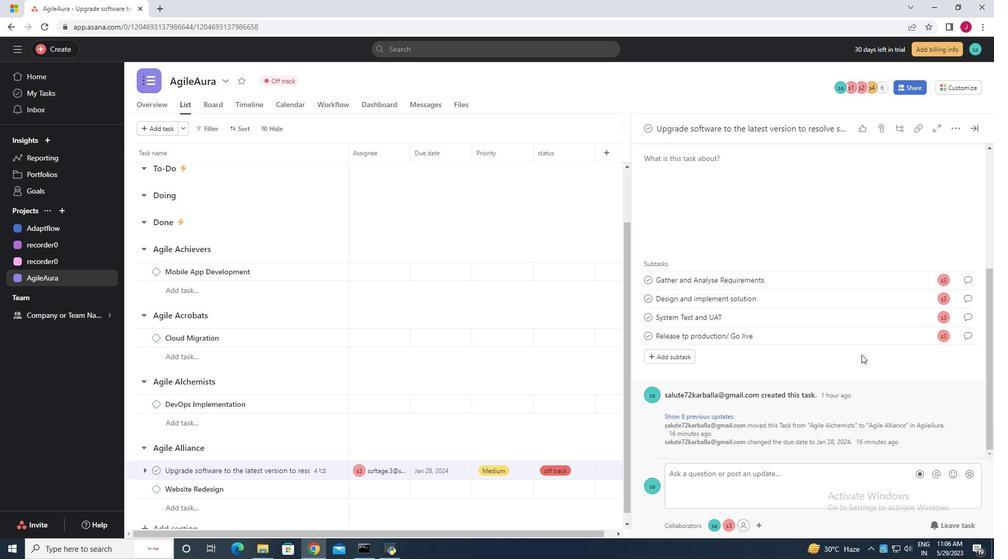 
Action: Mouse scrolled (861, 354) with delta (0, 0)
Screenshot: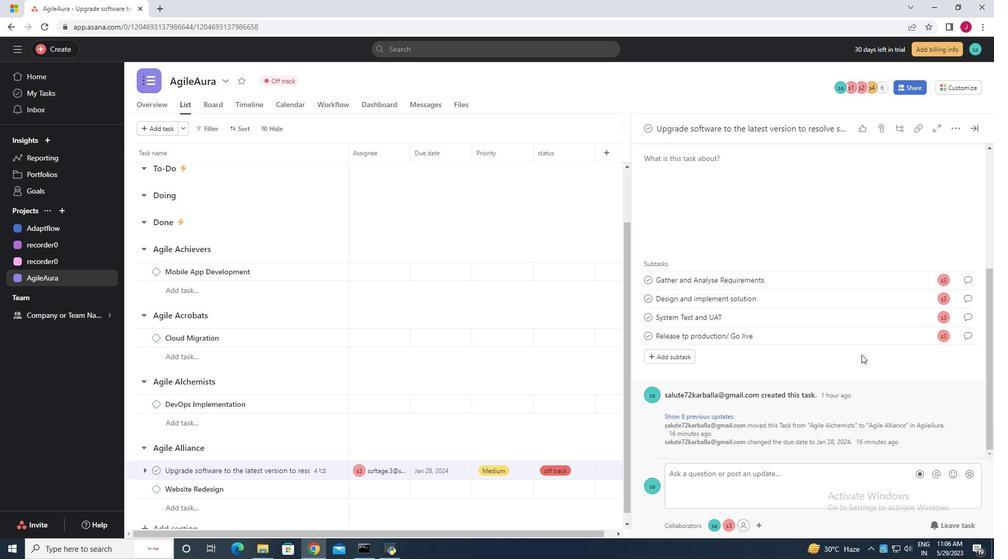 
Action: Mouse scrolled (861, 354) with delta (0, 0)
Screenshot: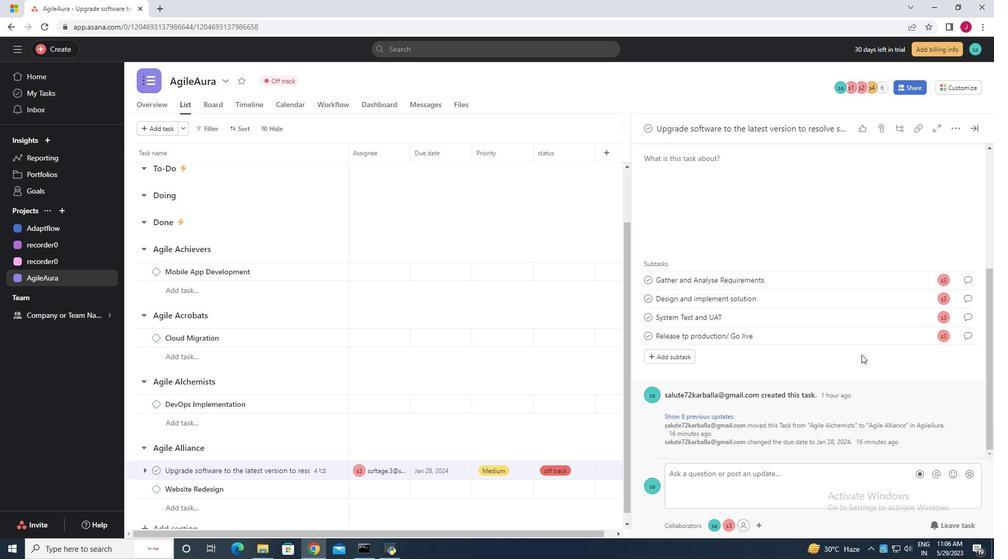 
Action: Mouse scrolled (861, 354) with delta (0, 0)
Screenshot: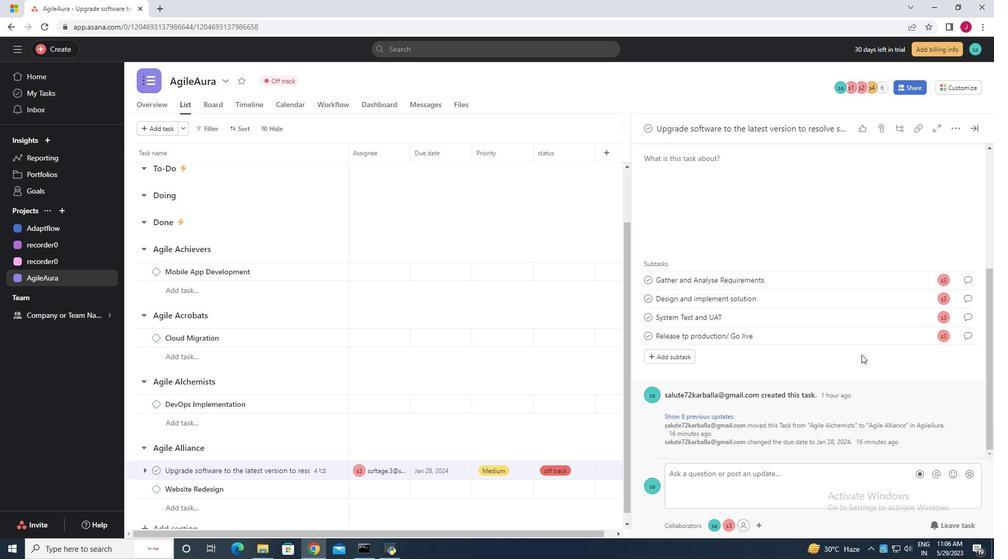 
Action: Mouse scrolled (861, 355) with delta (0, 0)
Screenshot: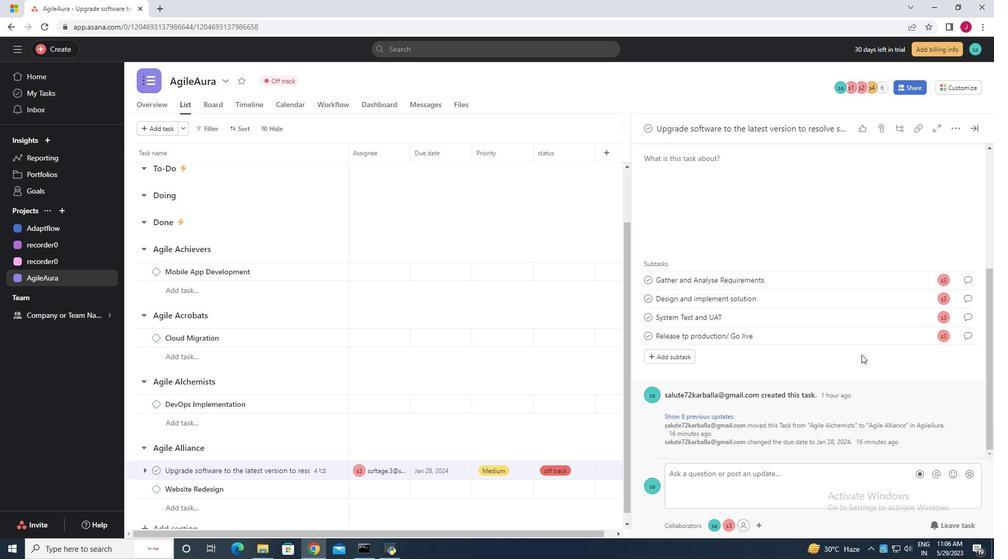 
Action: Mouse scrolled (861, 355) with delta (0, 0)
Screenshot: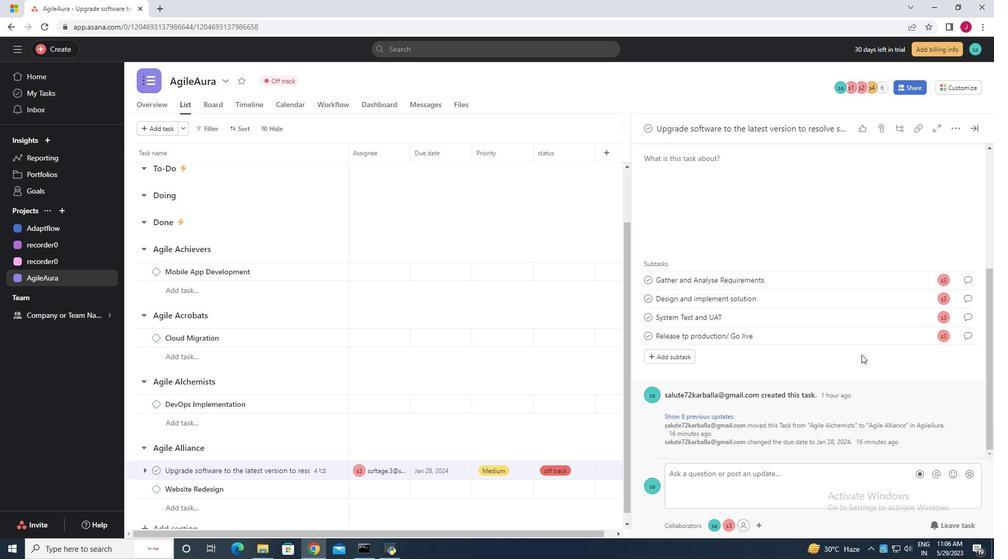 
Action: Mouse scrolled (861, 355) with delta (0, 0)
Screenshot: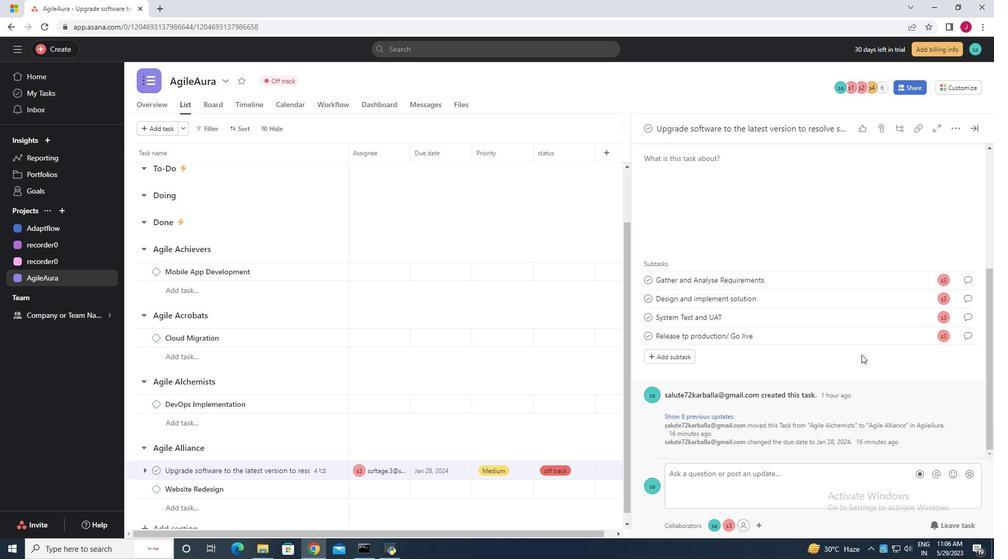 
Action: Mouse scrolled (861, 355) with delta (0, 0)
Screenshot: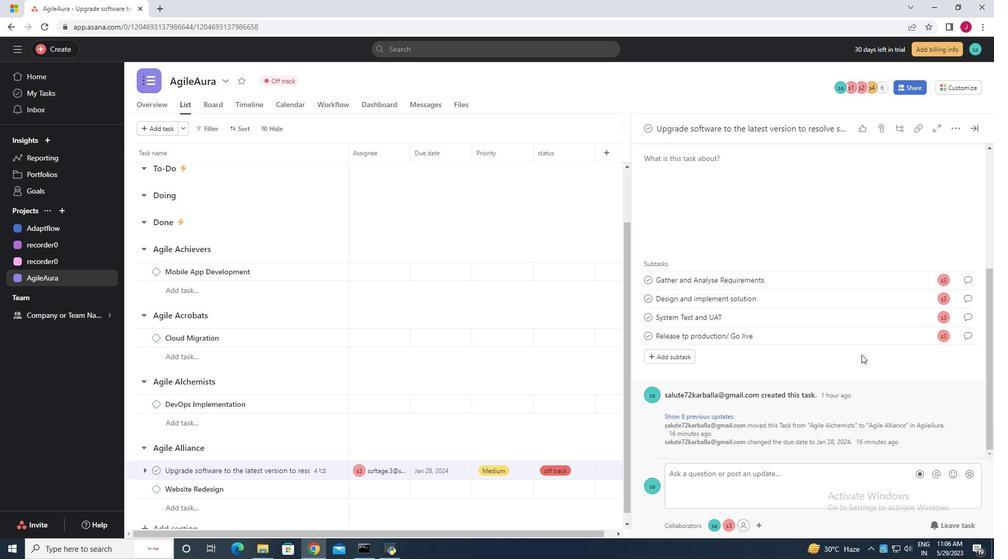 
Action: Mouse scrolled (861, 354) with delta (0, 0)
Screenshot: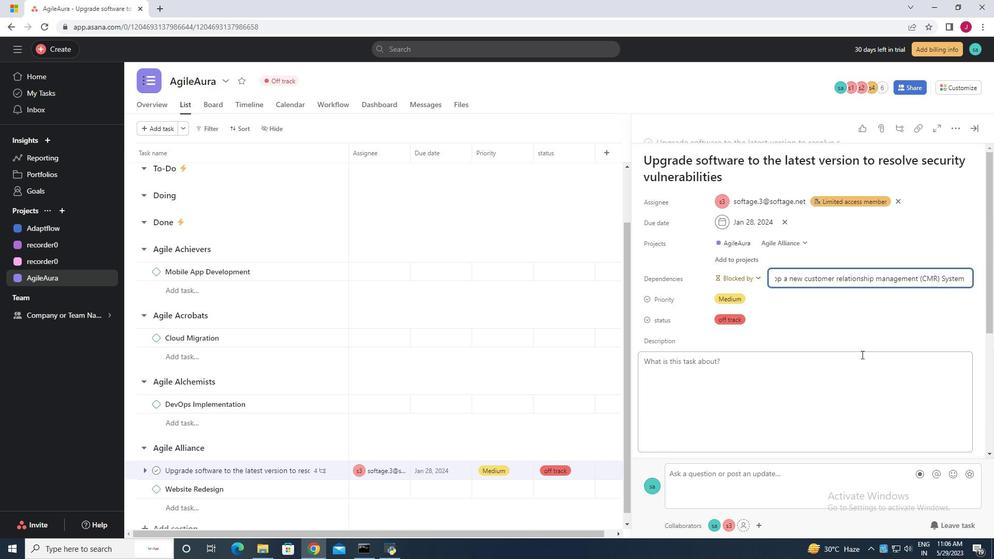 
Action: Mouse scrolled (861, 354) with delta (0, 0)
Screenshot: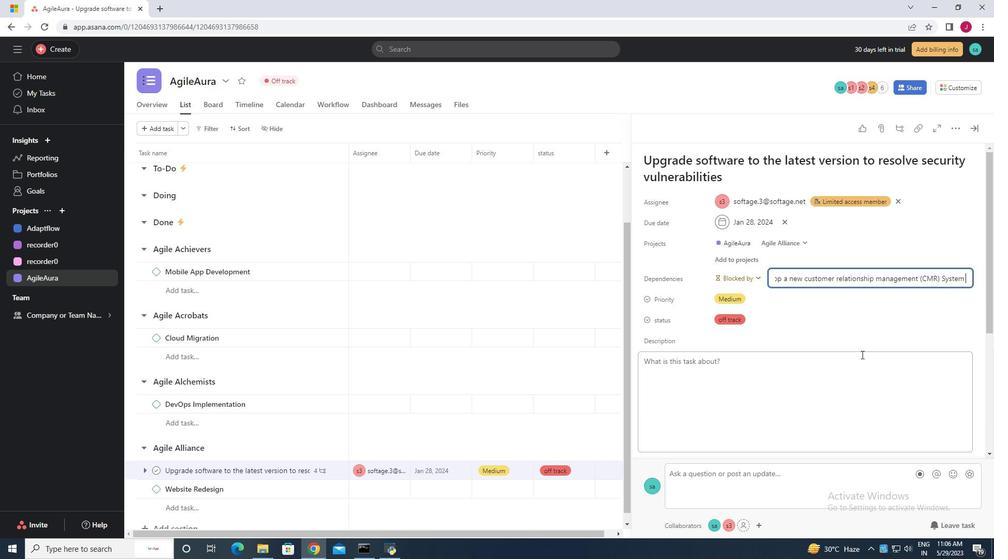 
Action: Mouse scrolled (861, 354) with delta (0, 0)
Screenshot: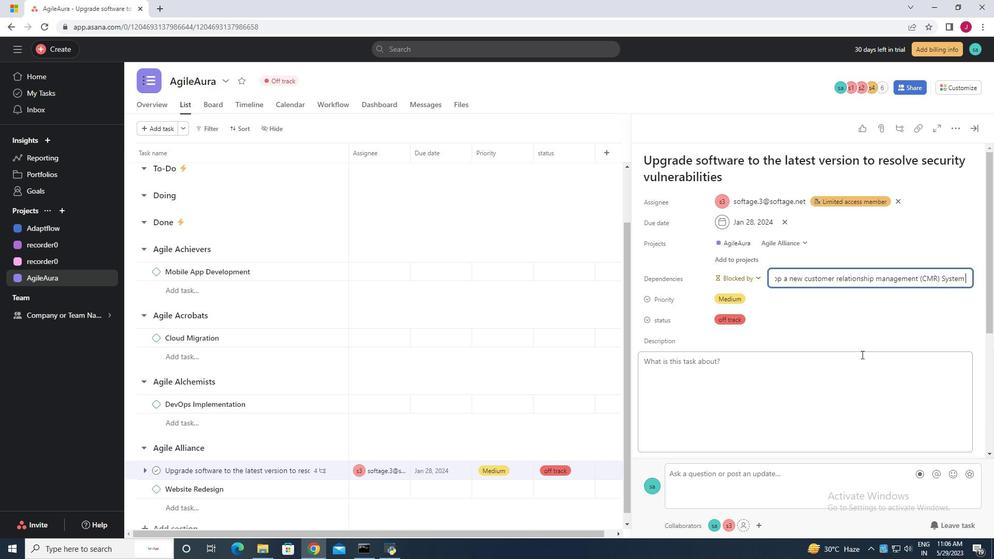 
Action: Mouse scrolled (861, 354) with delta (0, 0)
Screenshot: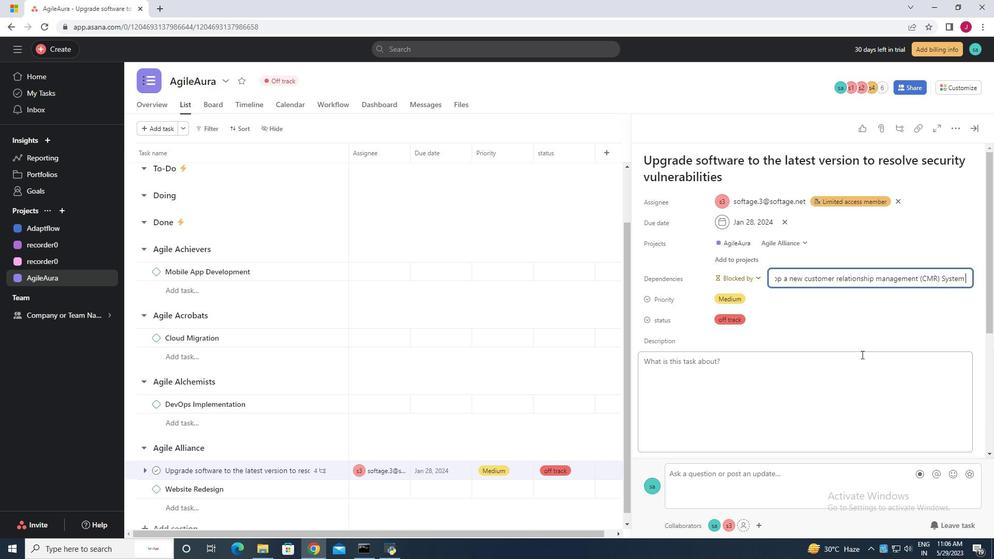 
Action: Mouse scrolled (861, 354) with delta (0, 0)
Screenshot: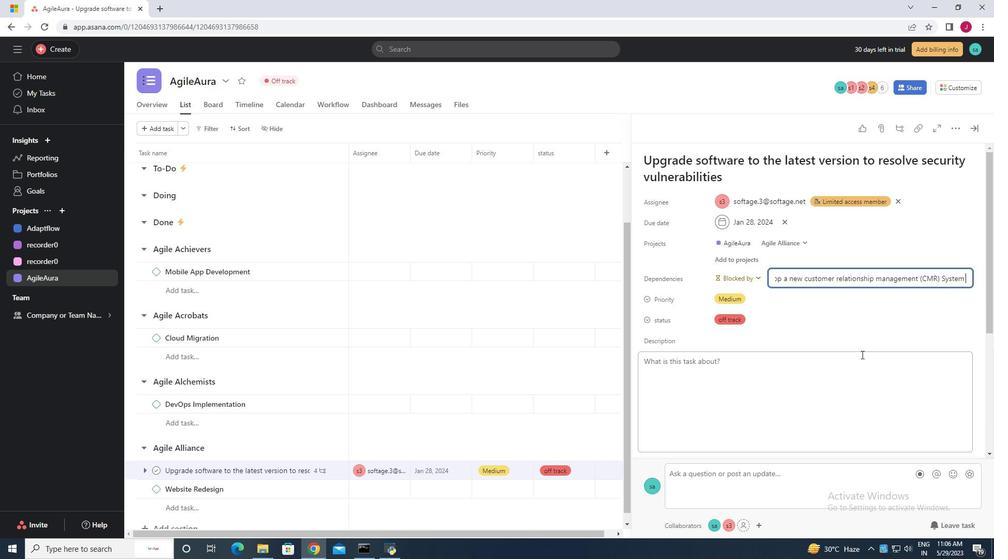 
Action: Mouse scrolled (861, 355) with delta (0, 0)
Screenshot: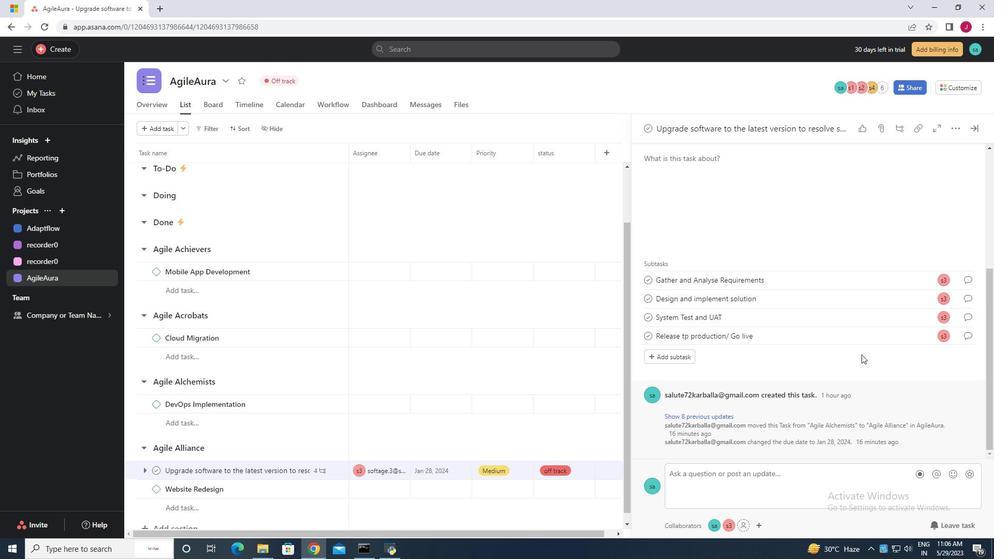 
Action: Mouse scrolled (861, 355) with delta (0, 0)
Screenshot: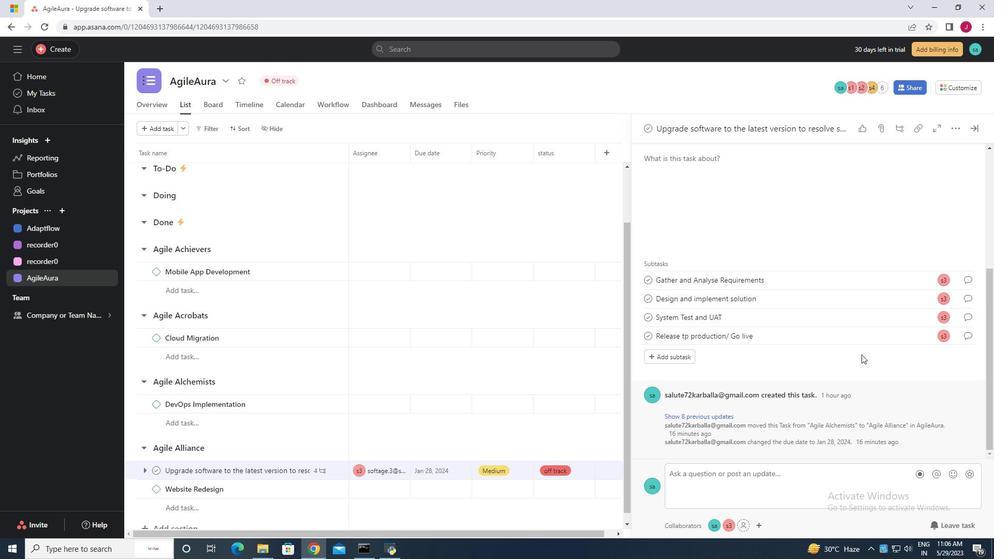 
Action: Mouse scrolled (861, 355) with delta (0, 0)
Screenshot: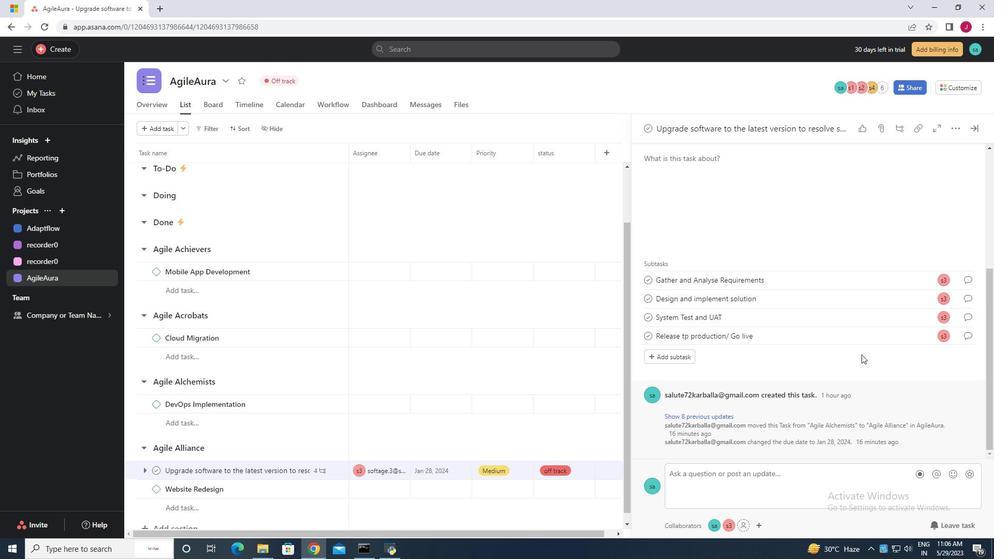 
Action: Mouse scrolled (861, 355) with delta (0, 0)
Screenshot: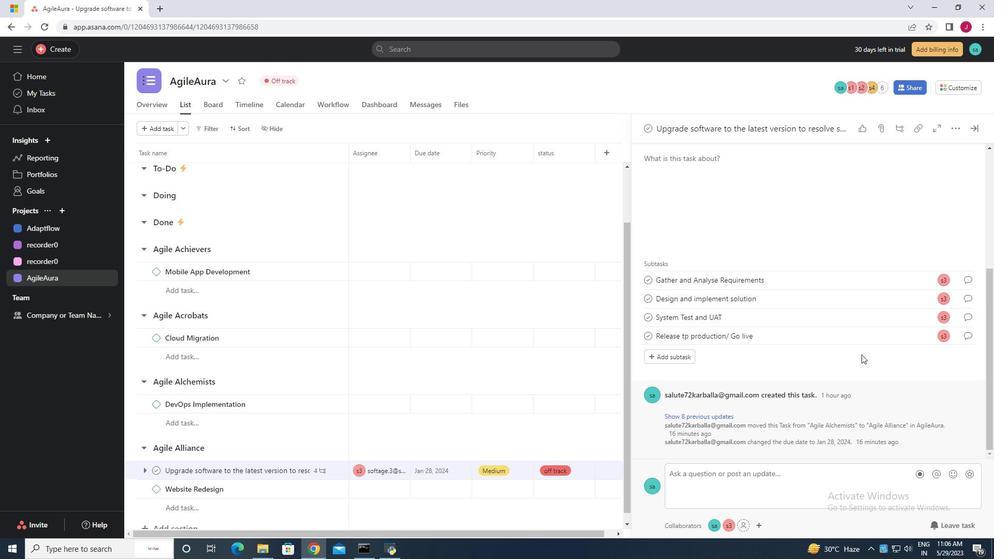 
Action: Mouse scrolled (861, 355) with delta (0, 0)
Screenshot: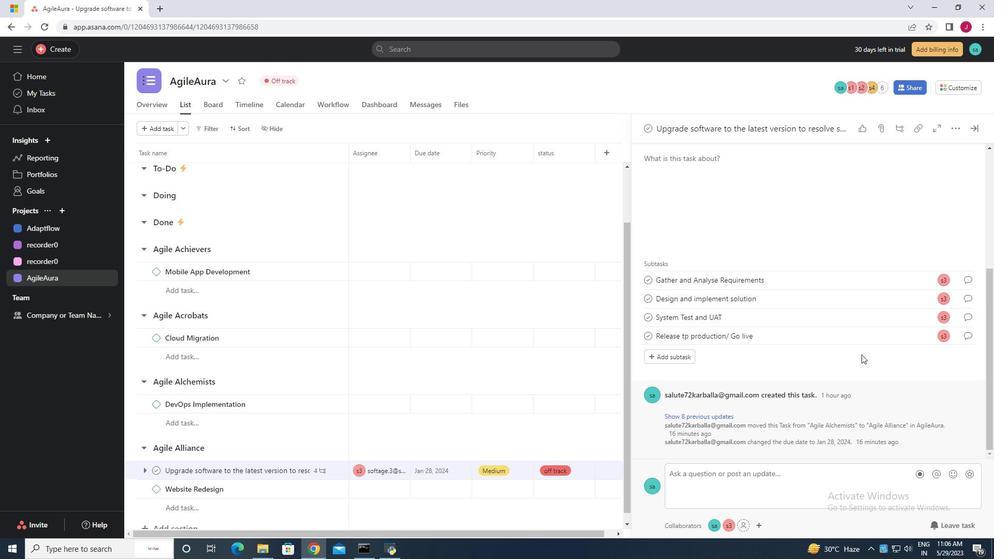 
Action: Mouse scrolled (861, 355) with delta (0, 0)
Screenshot: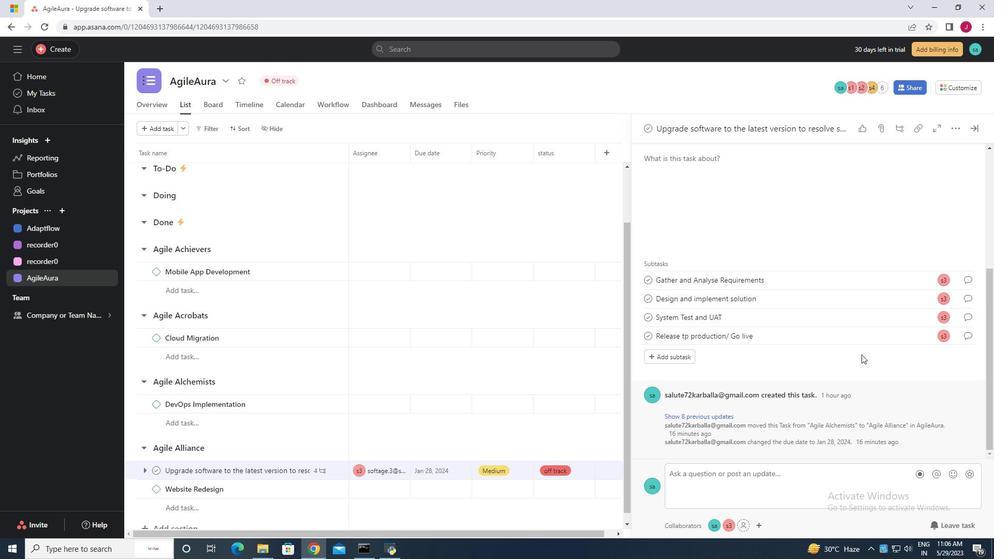 
Action: Mouse moved to (892, 303)
Screenshot: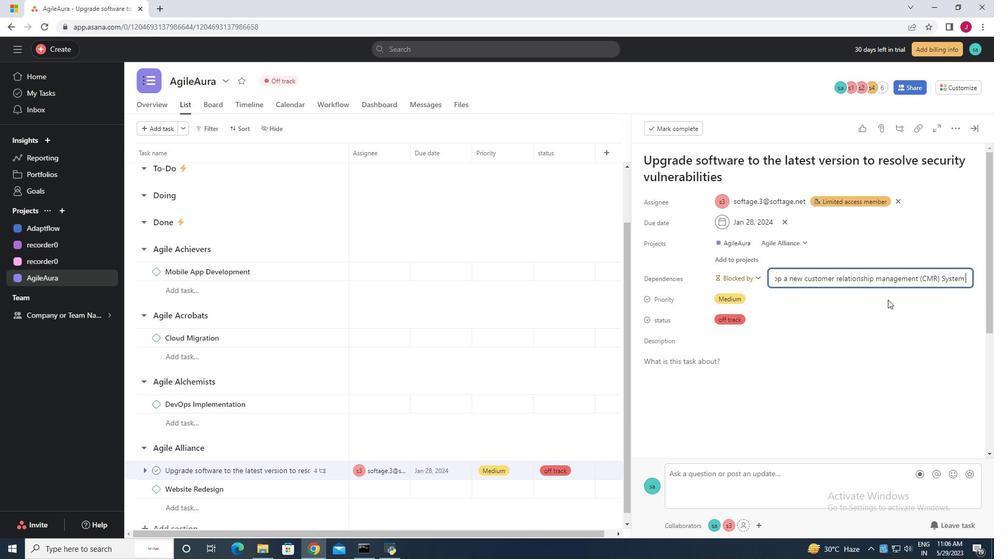 
Action: Mouse pressed left at (892, 303)
Screenshot: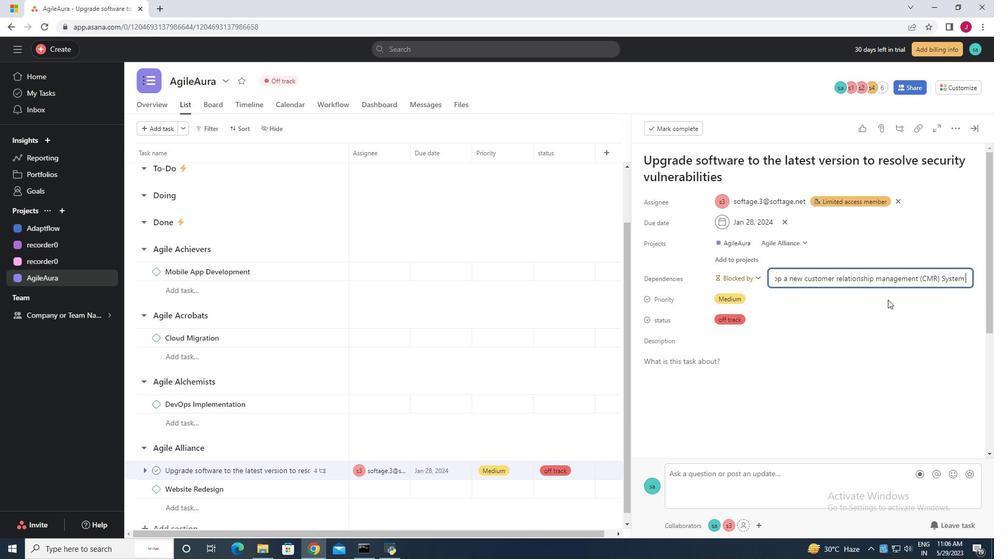 
Action: Mouse moved to (756, 279)
Screenshot: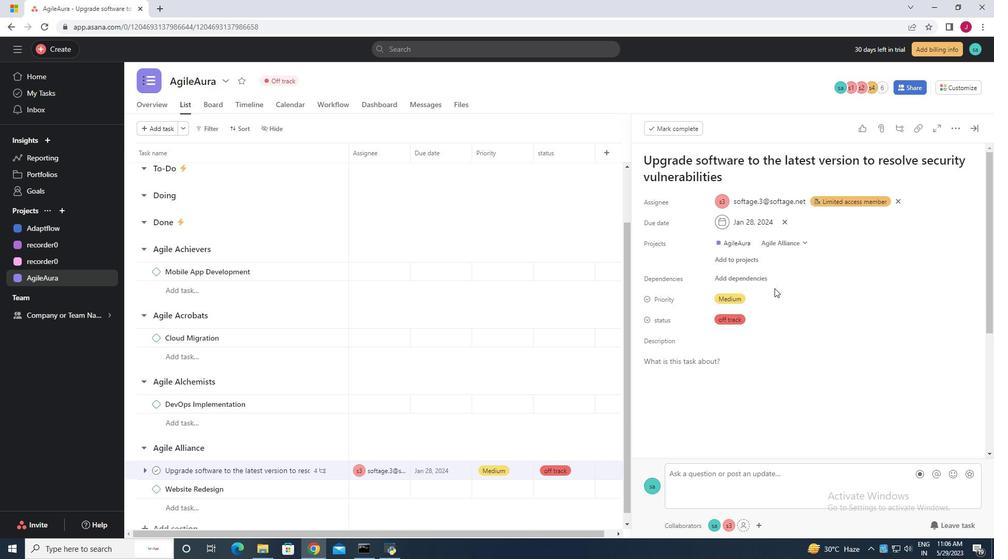 
Action: Mouse pressed left at (756, 279)
Screenshot: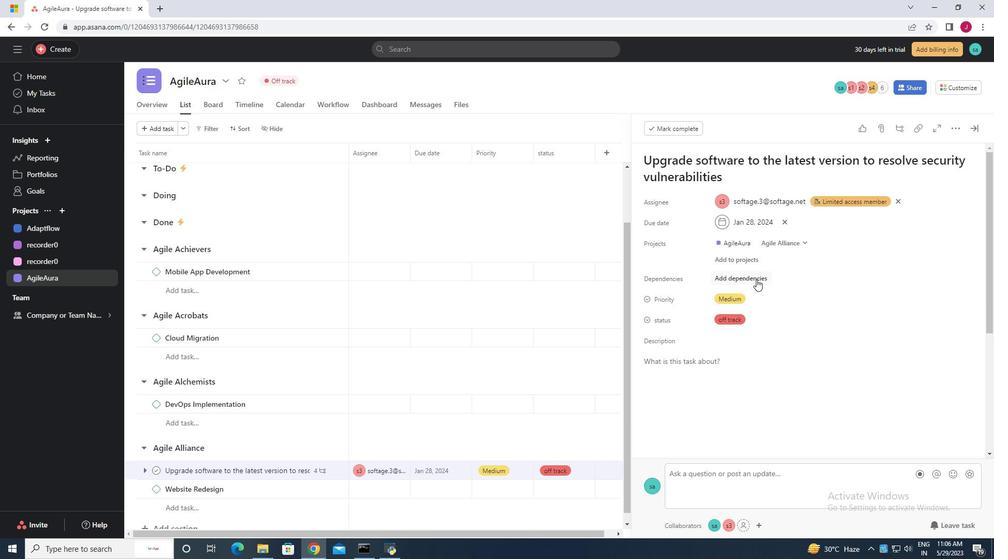 
Action: Mouse moved to (856, 298)
Screenshot: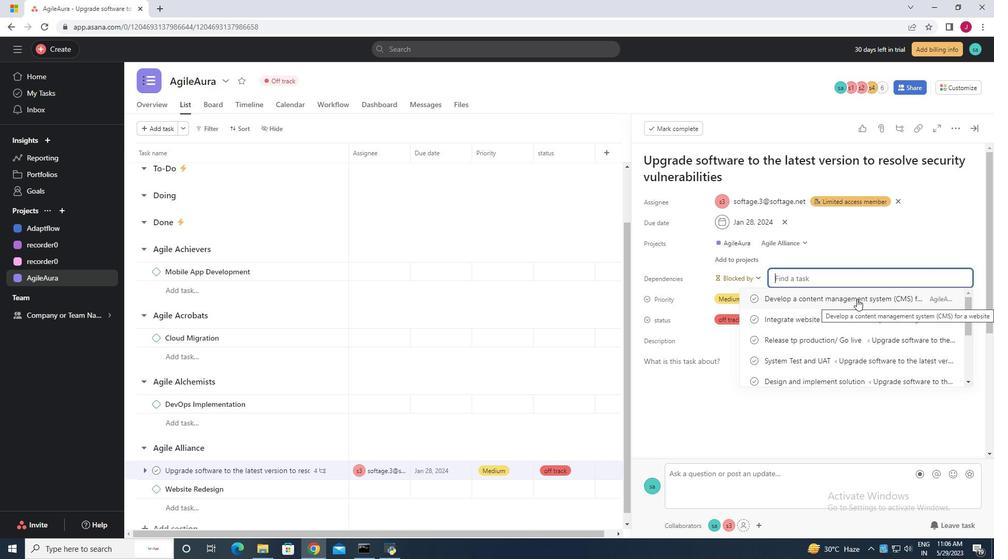 
Action: Mouse scrolled (856, 298) with delta (0, 0)
Screenshot: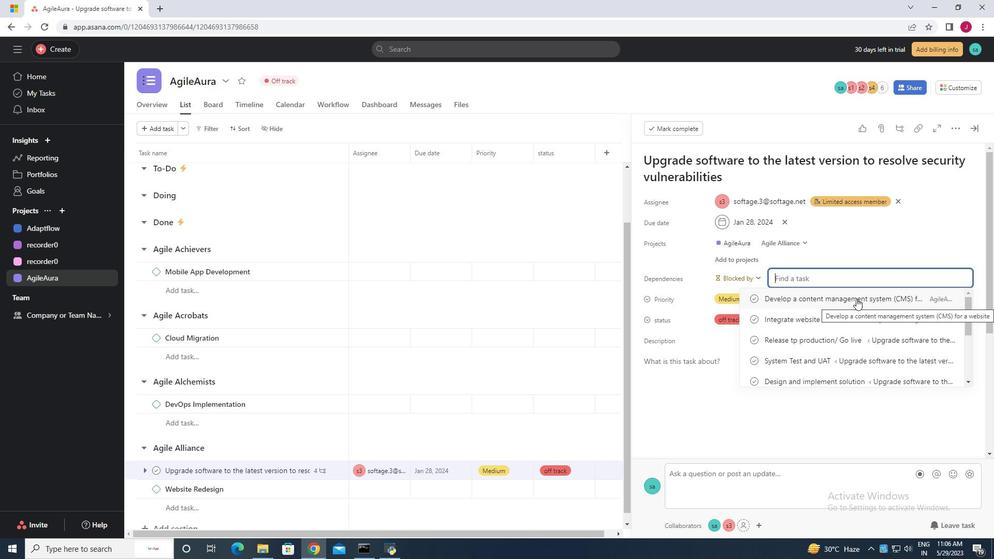 
Action: Mouse scrolled (856, 298) with delta (0, 0)
Screenshot: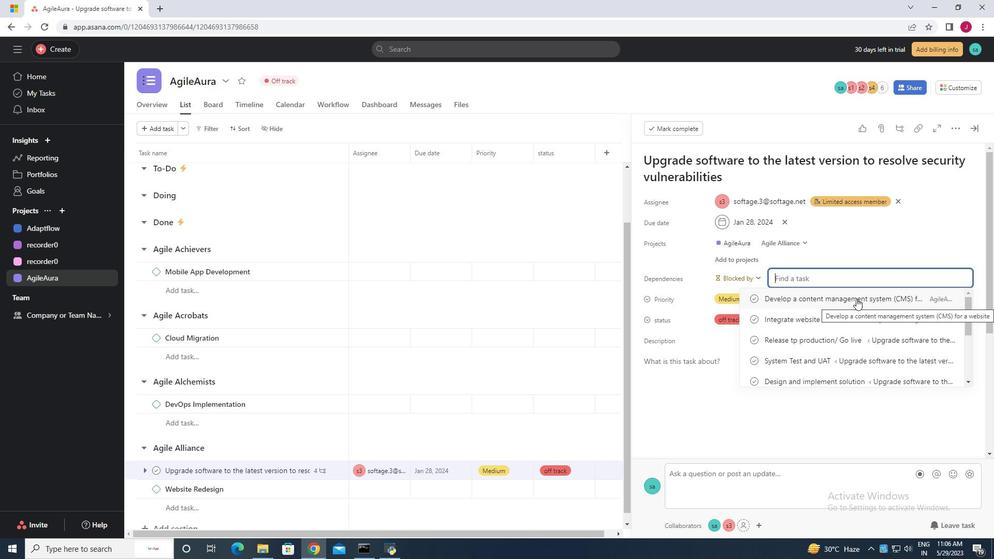 
Action: Mouse scrolled (856, 298) with delta (0, 0)
Screenshot: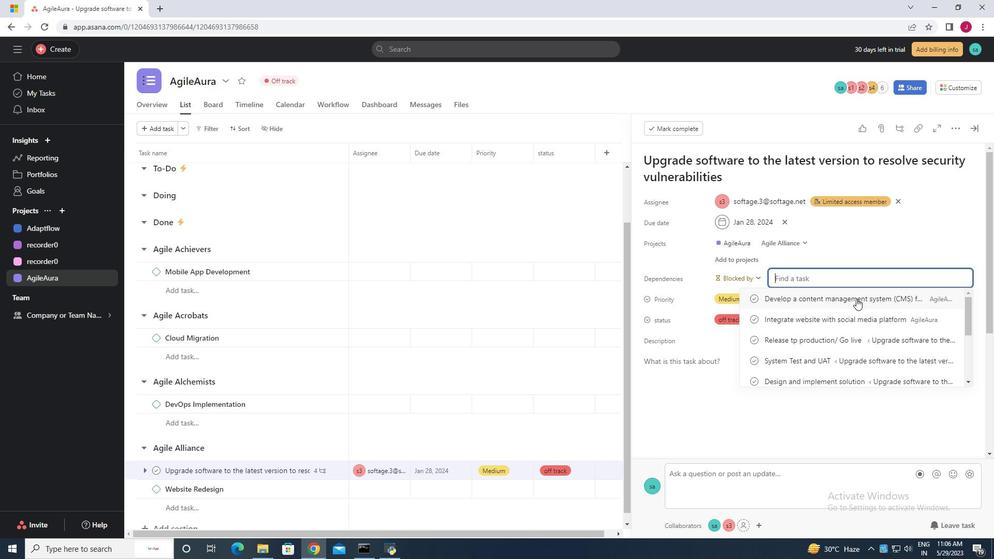 
Action: Mouse moved to (854, 298)
Screenshot: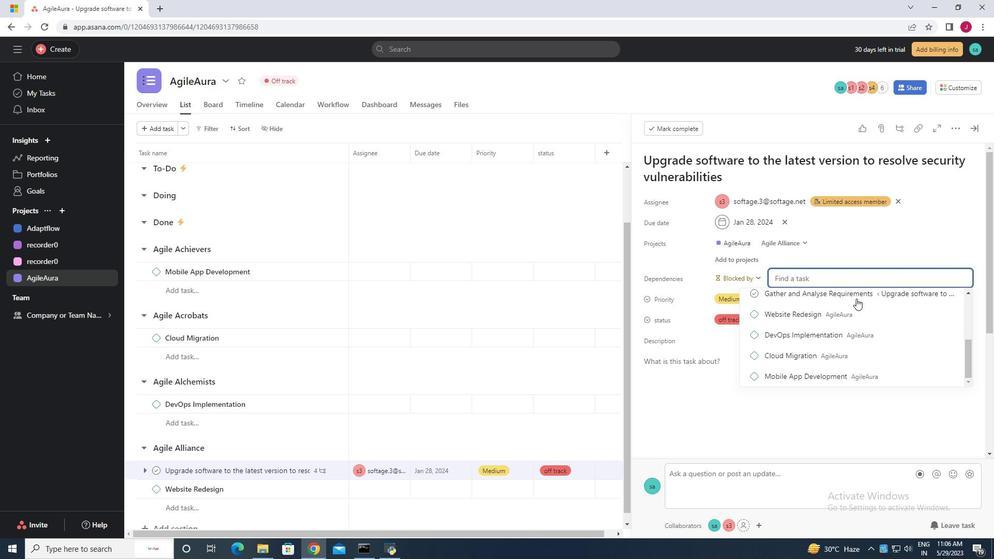 
Action: Mouse scrolled (854, 299) with delta (0, 0)
Screenshot: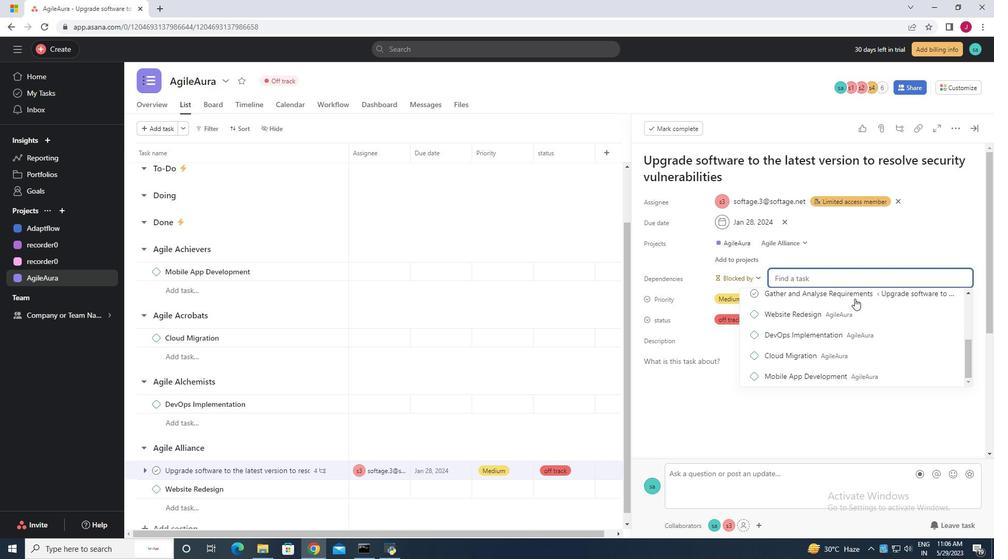 
Action: Mouse scrolled (854, 299) with delta (0, 0)
Screenshot: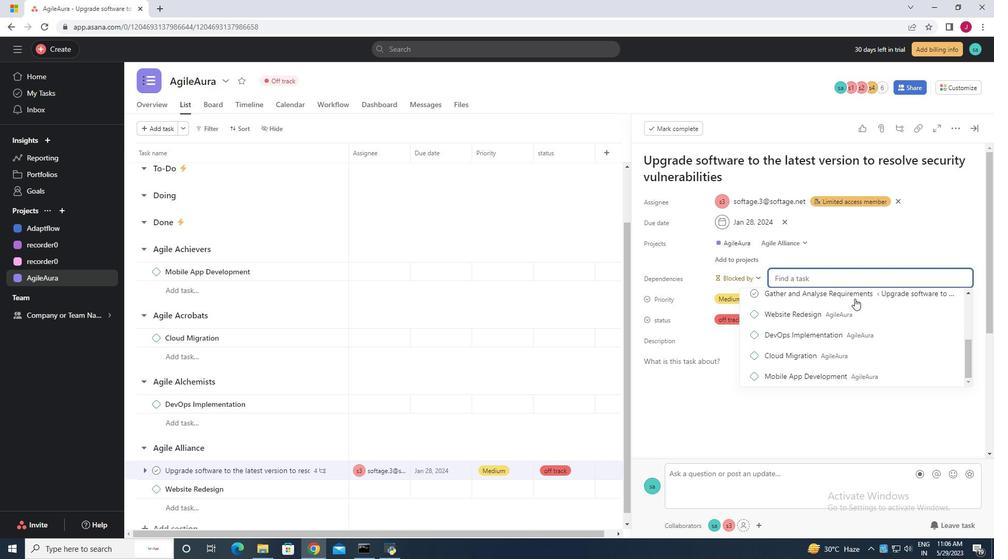 
Action: Mouse scrolled (854, 299) with delta (0, 0)
Screenshot: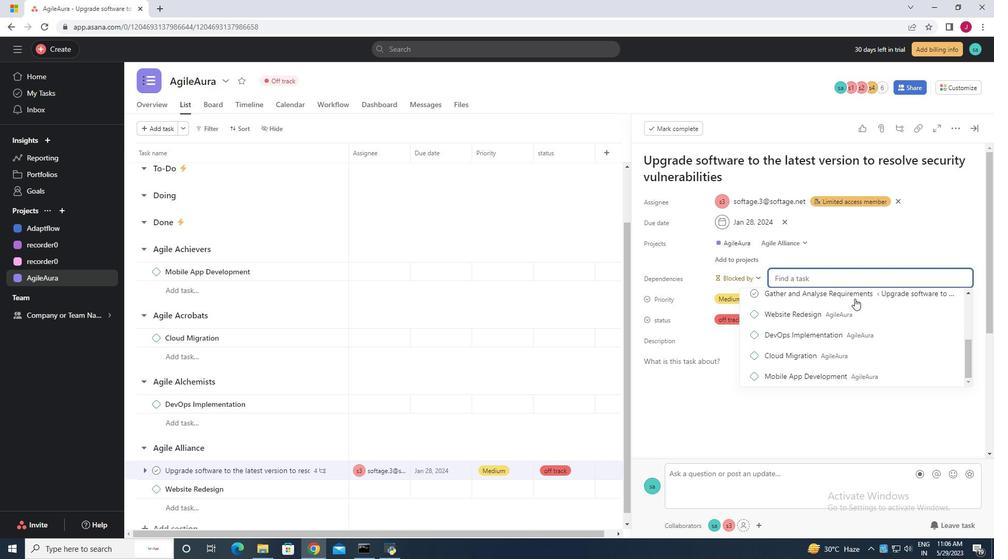 
Action: Mouse scrolled (854, 299) with delta (0, 0)
Screenshot: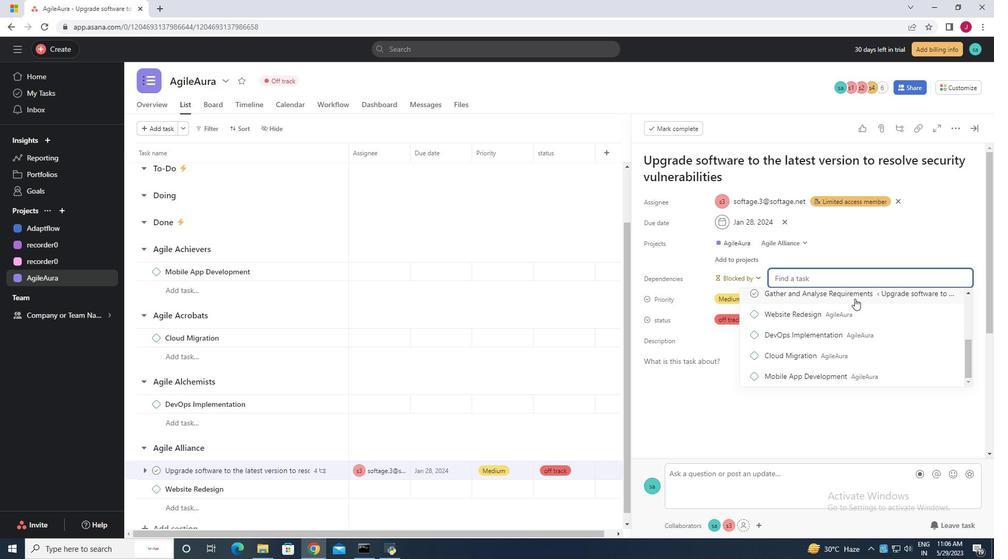 
Action: Mouse moved to (853, 297)
Screenshot: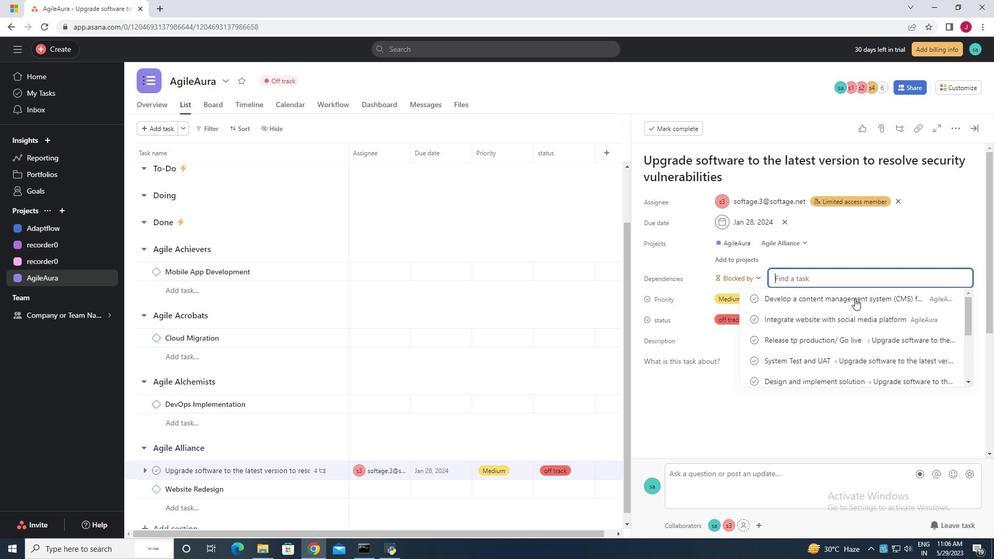 
Action: Mouse pressed left at (853, 297)
Screenshot: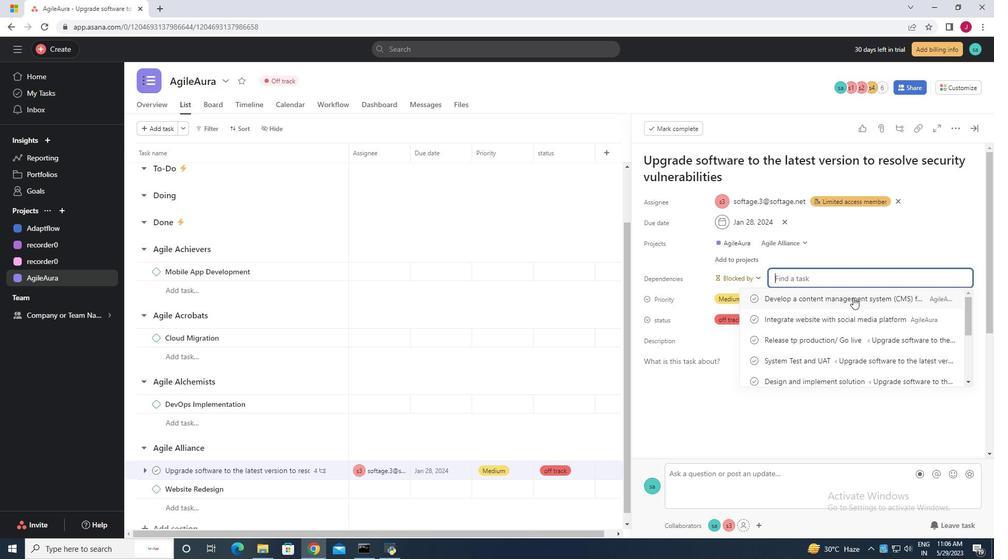 
